 Task: Create a scrum project CenterTech. Add to scrum project CenterTech a team member softage.4@softage.net and assign as Project Lead. Add to scrum project CenterTech a team member softage.1@softage.net
Action: Mouse moved to (248, 70)
Screenshot: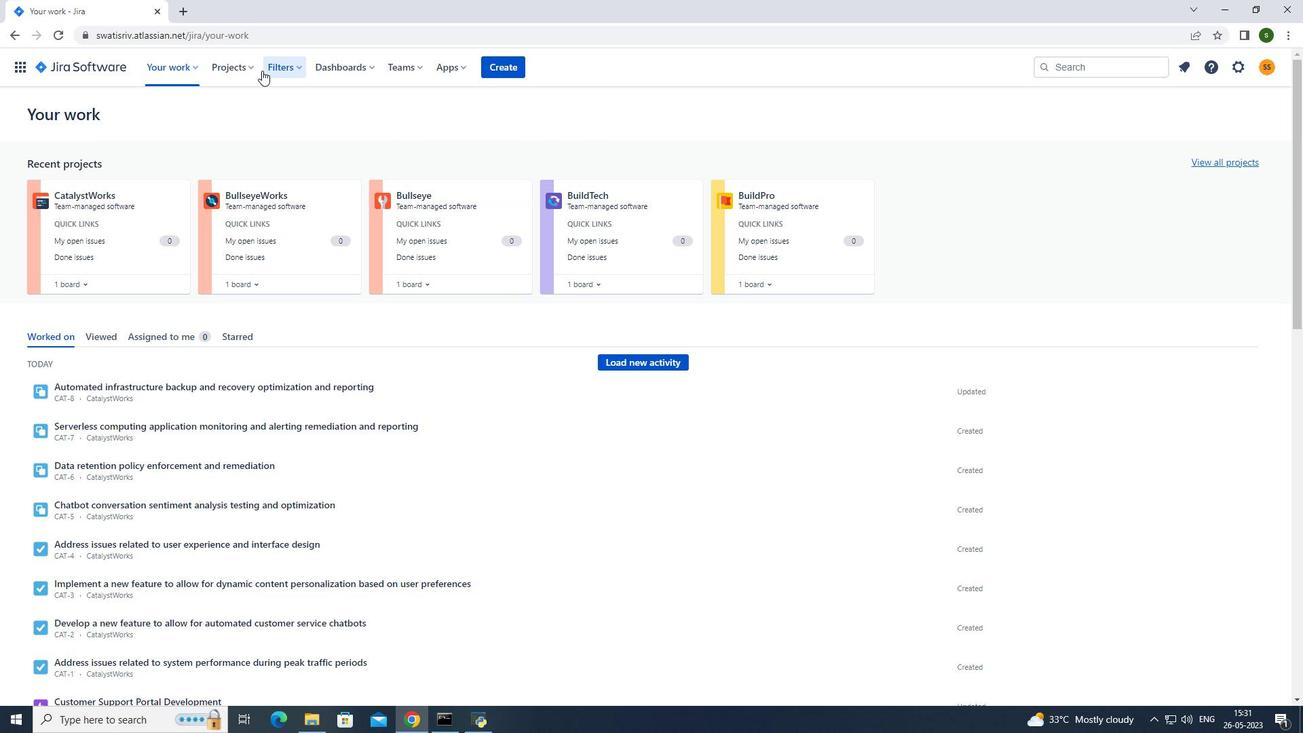 
Action: Mouse pressed left at (248, 70)
Screenshot: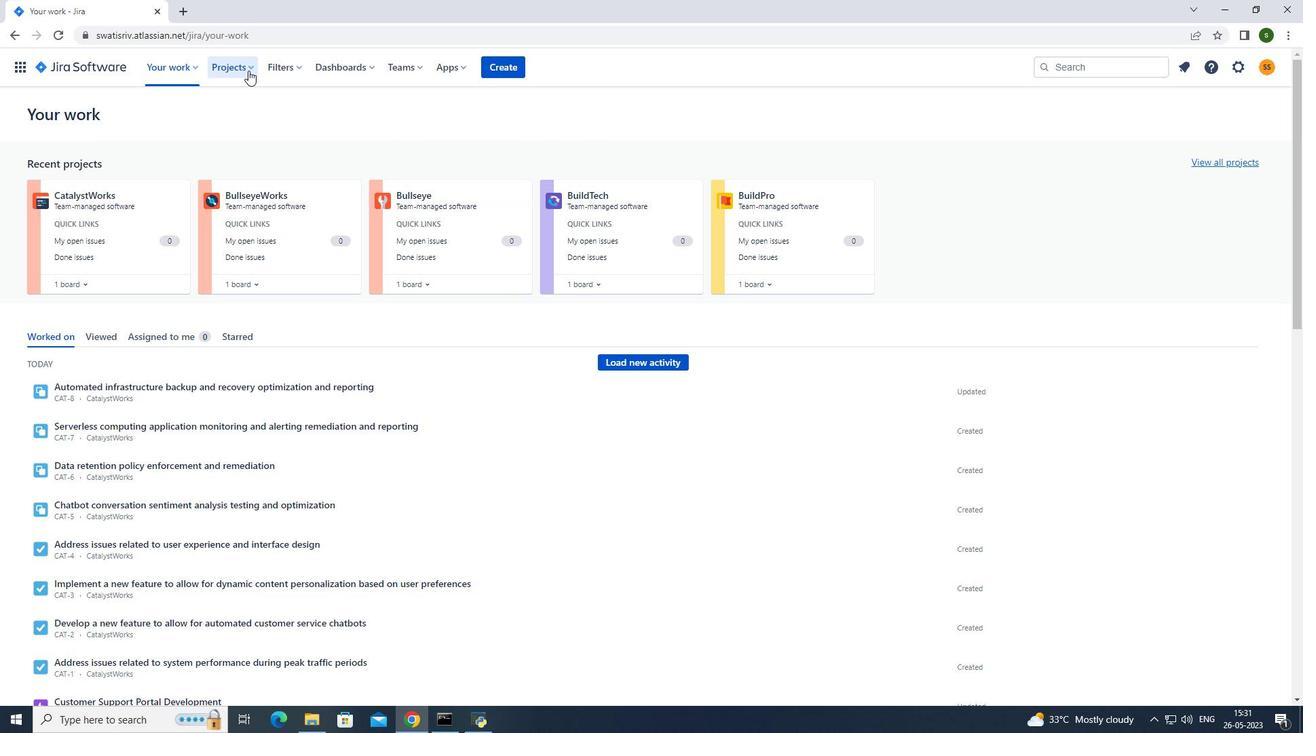 
Action: Mouse moved to (304, 332)
Screenshot: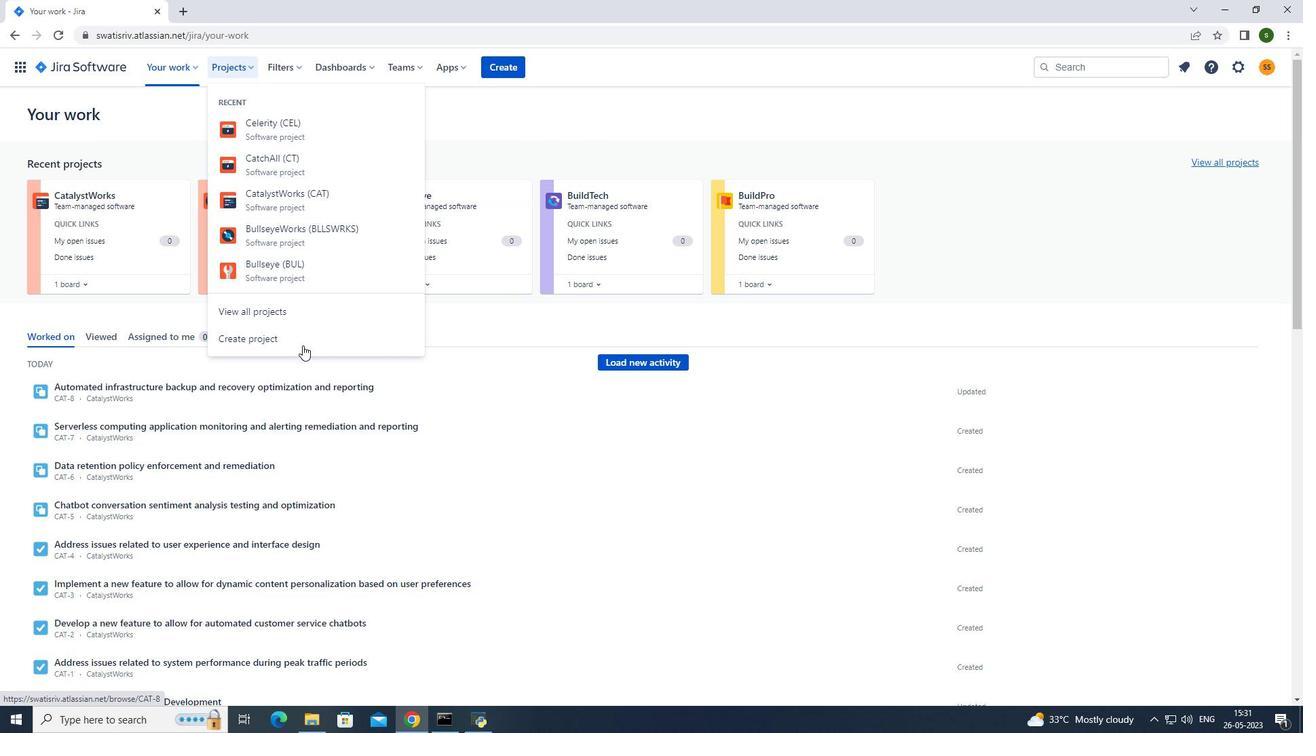 
Action: Mouse pressed left at (304, 332)
Screenshot: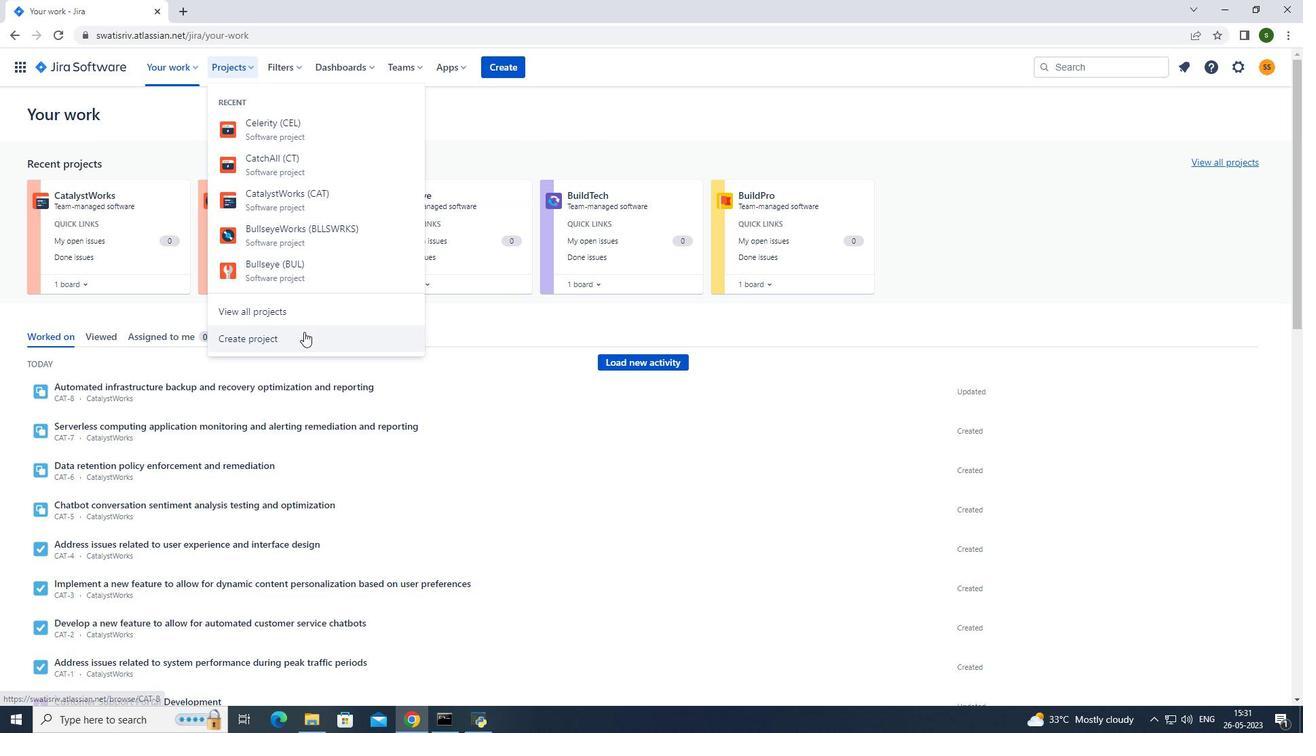 
Action: Mouse moved to (702, 336)
Screenshot: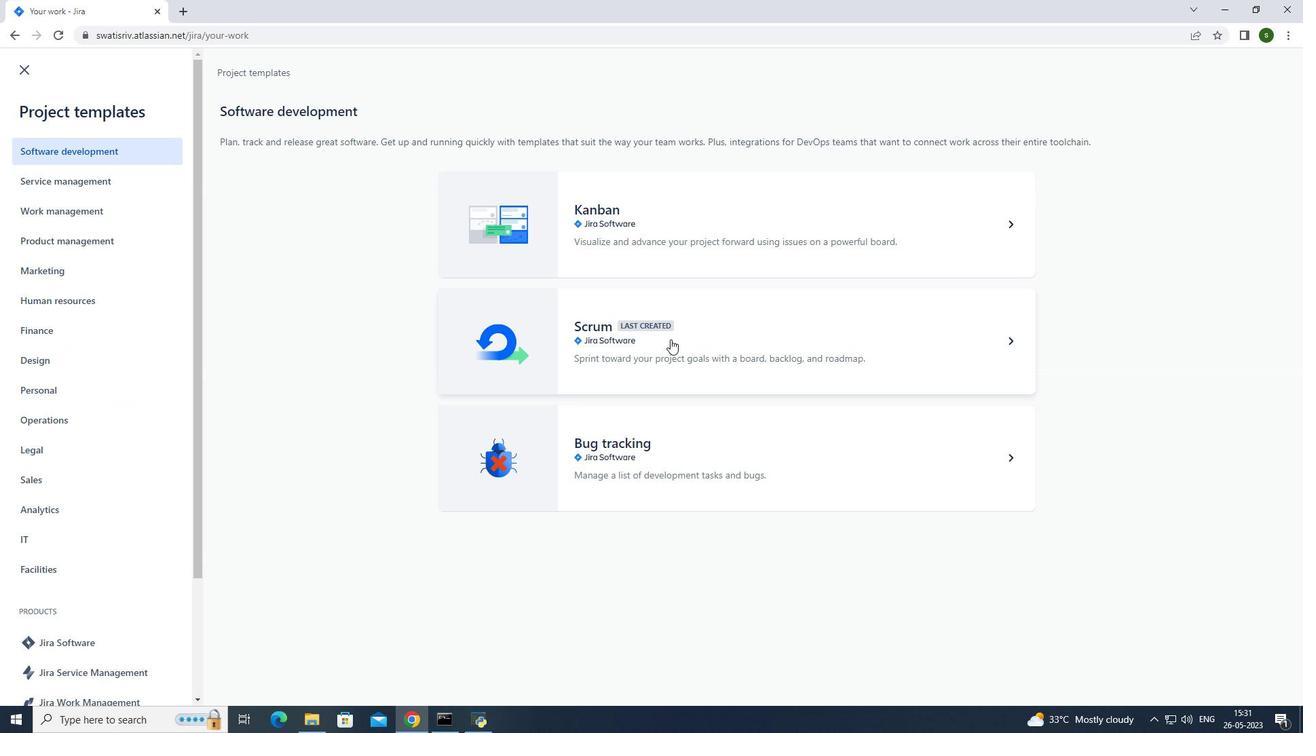 
Action: Mouse pressed left at (702, 336)
Screenshot: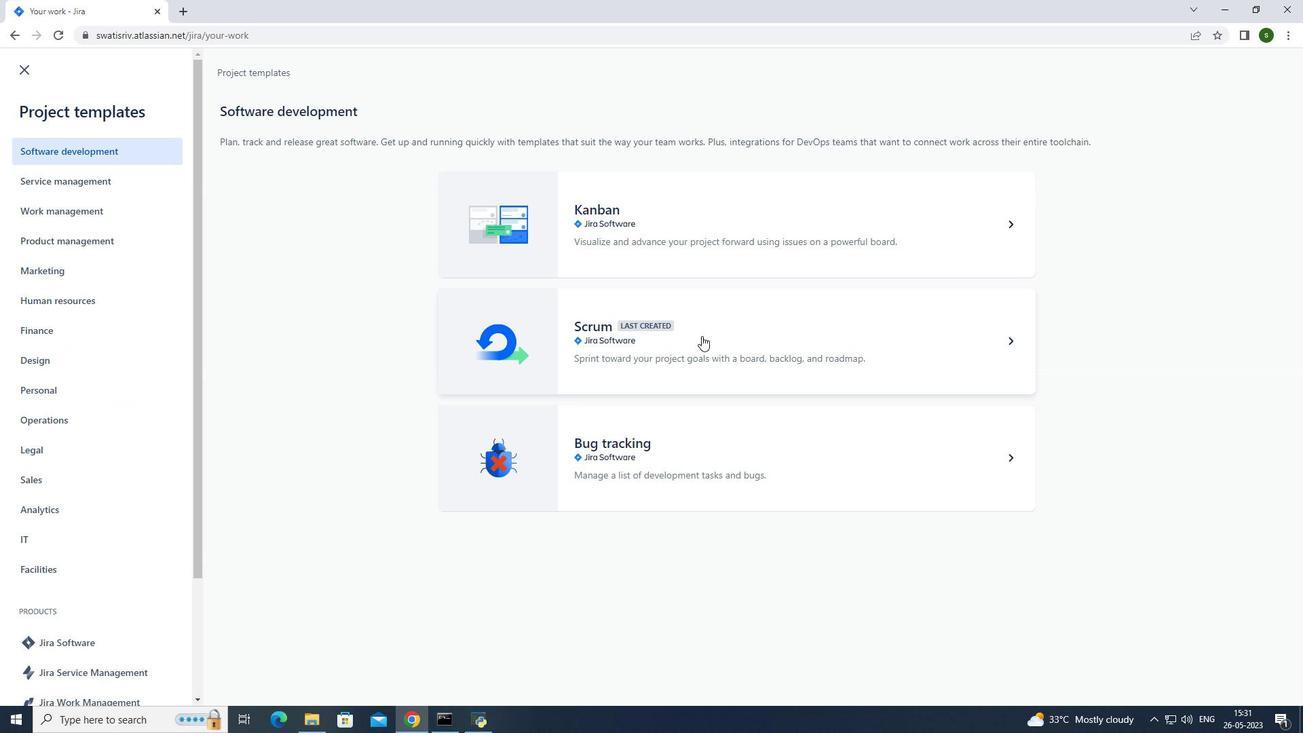 
Action: Mouse moved to (998, 673)
Screenshot: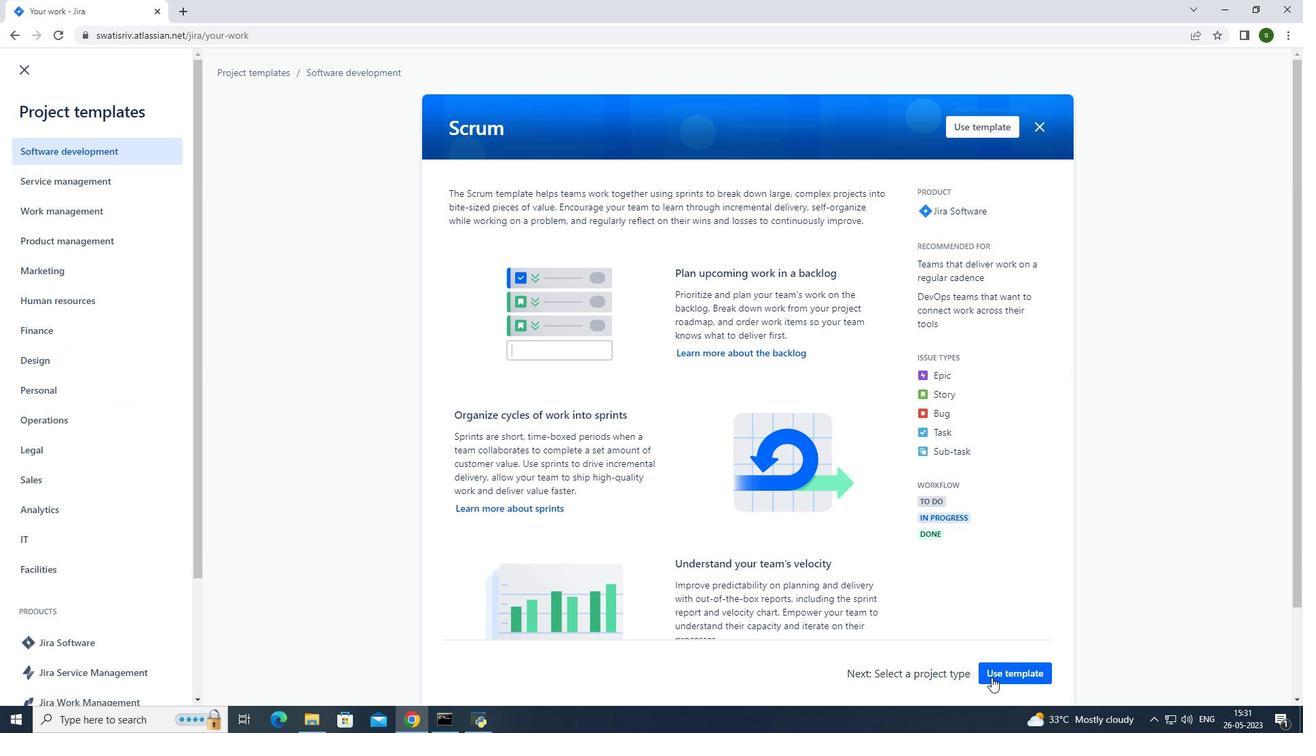 
Action: Mouse pressed left at (998, 673)
Screenshot: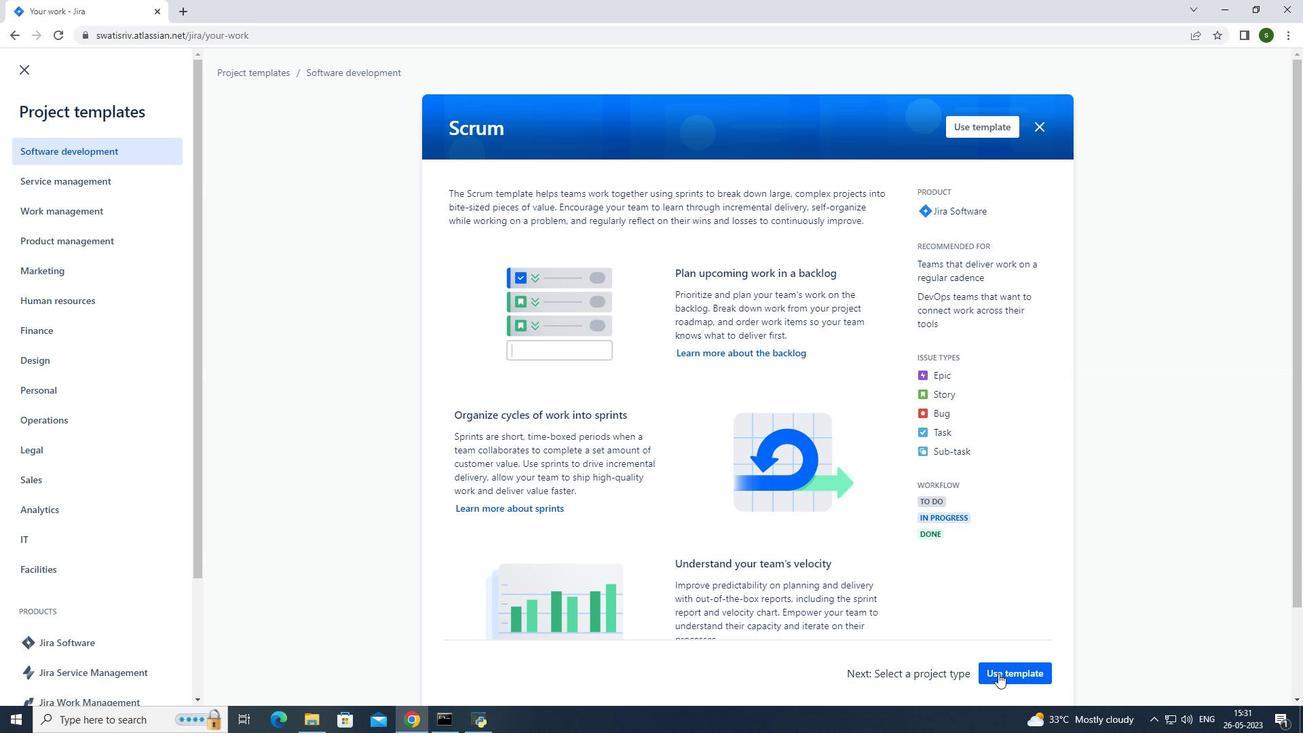 
Action: Mouse moved to (519, 666)
Screenshot: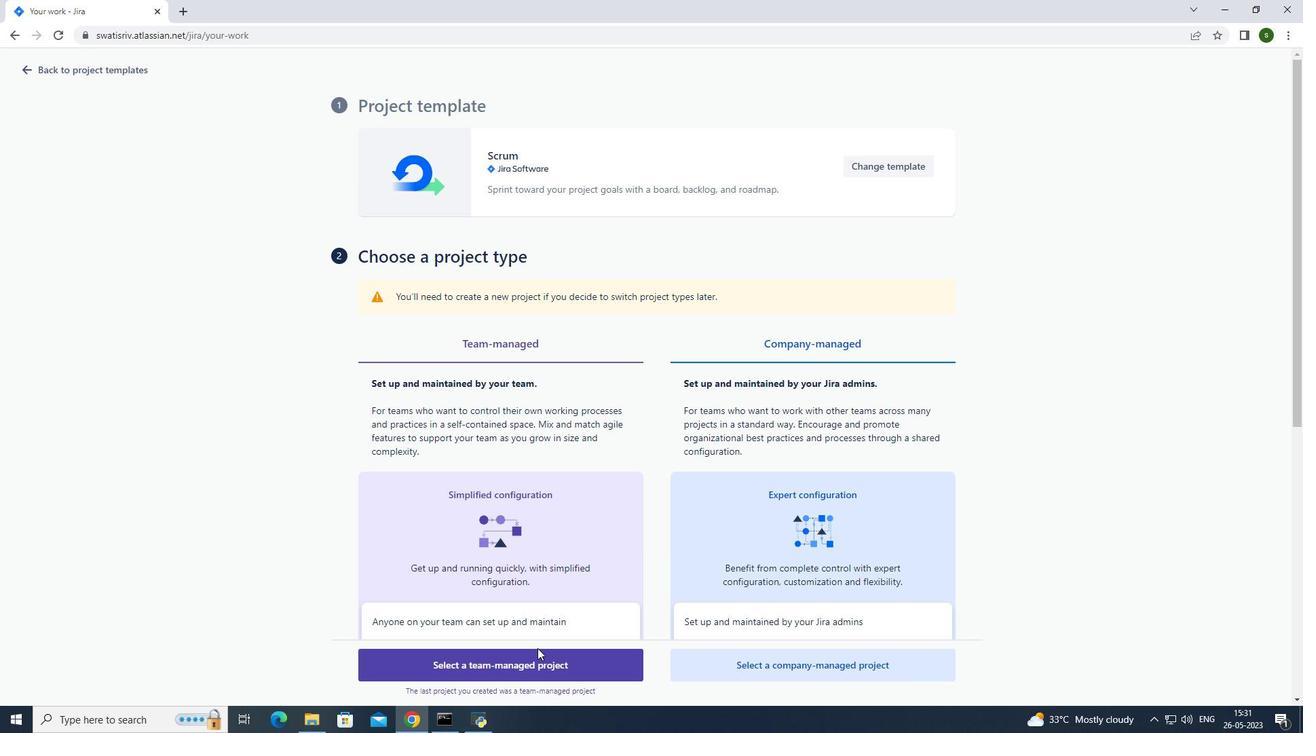 
Action: Mouse pressed left at (519, 666)
Screenshot: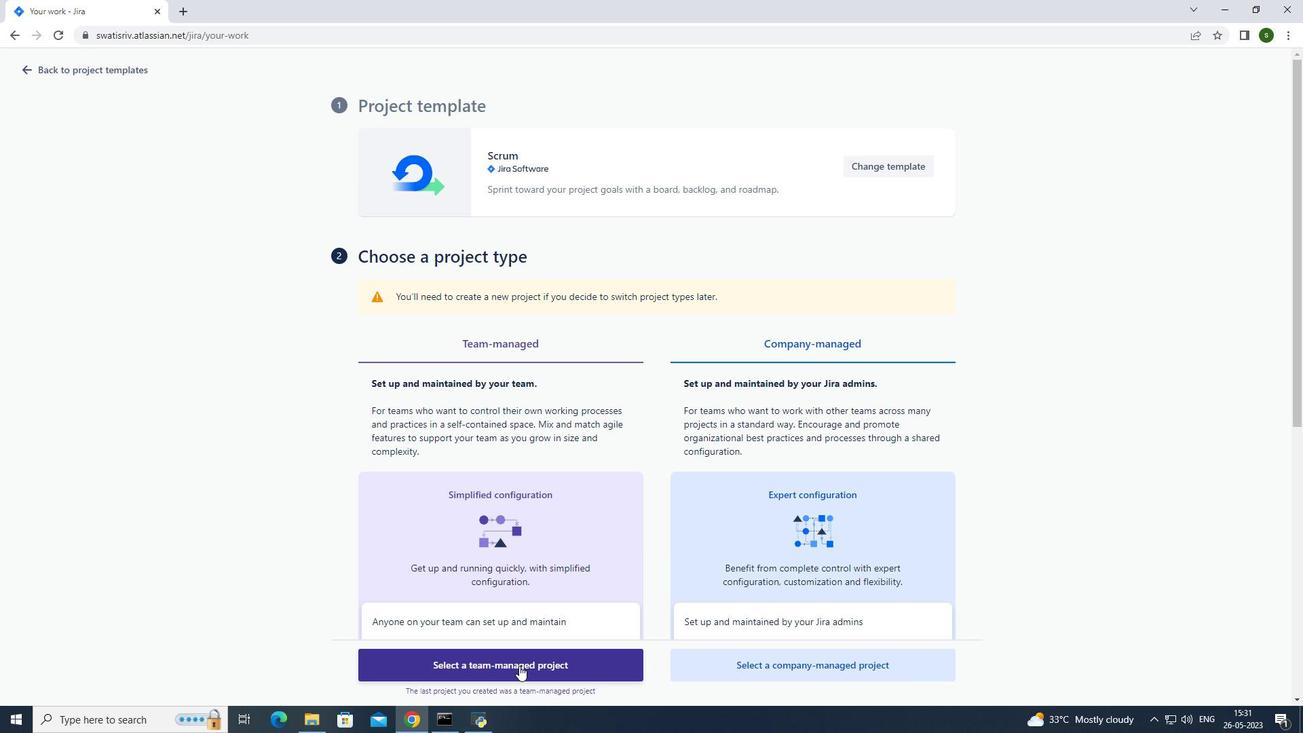 
Action: Mouse moved to (920, 541)
Screenshot: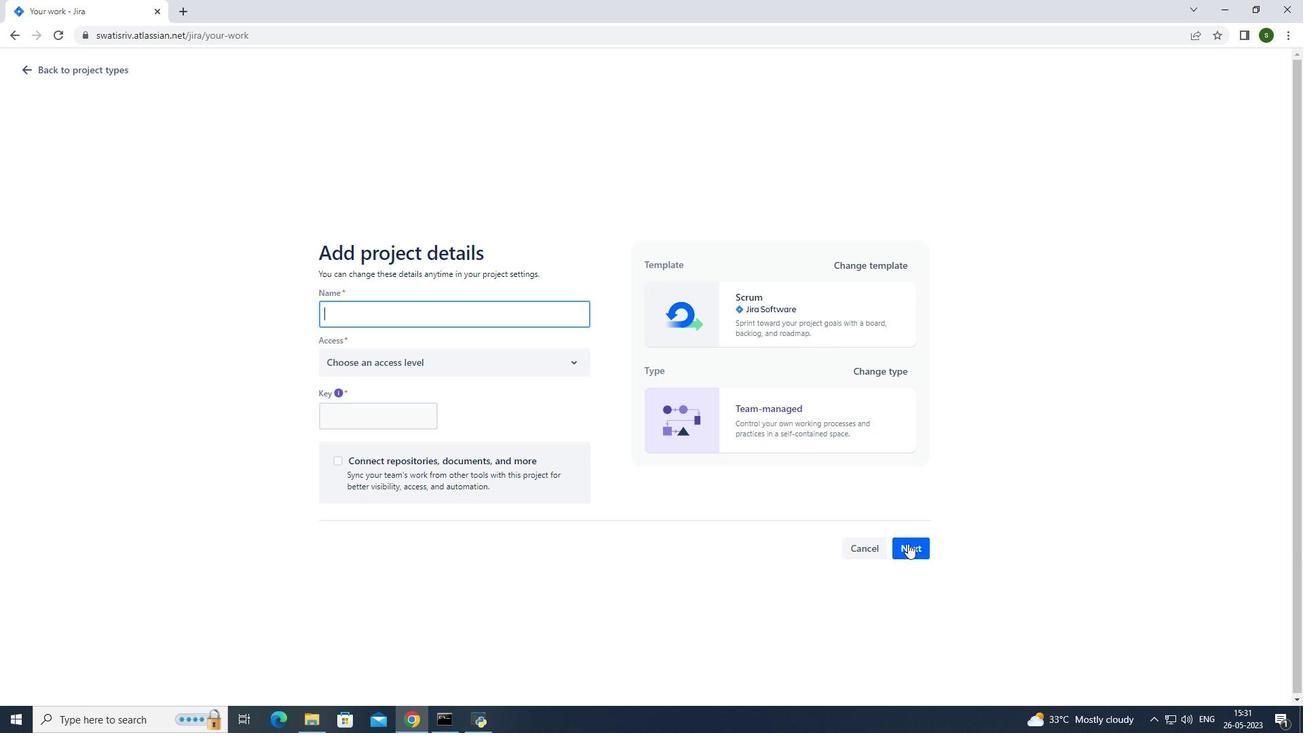 
Action: Mouse pressed left at (920, 541)
Screenshot: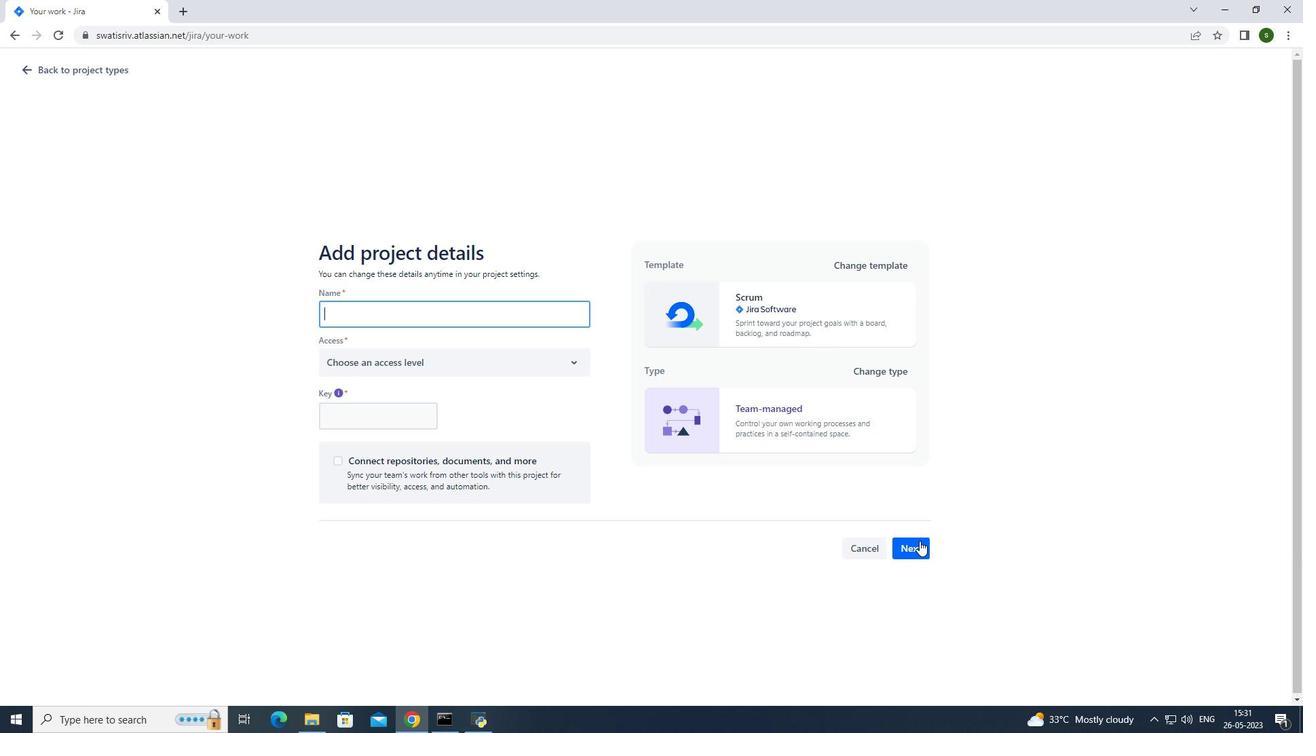 
Action: Mouse moved to (408, 289)
Screenshot: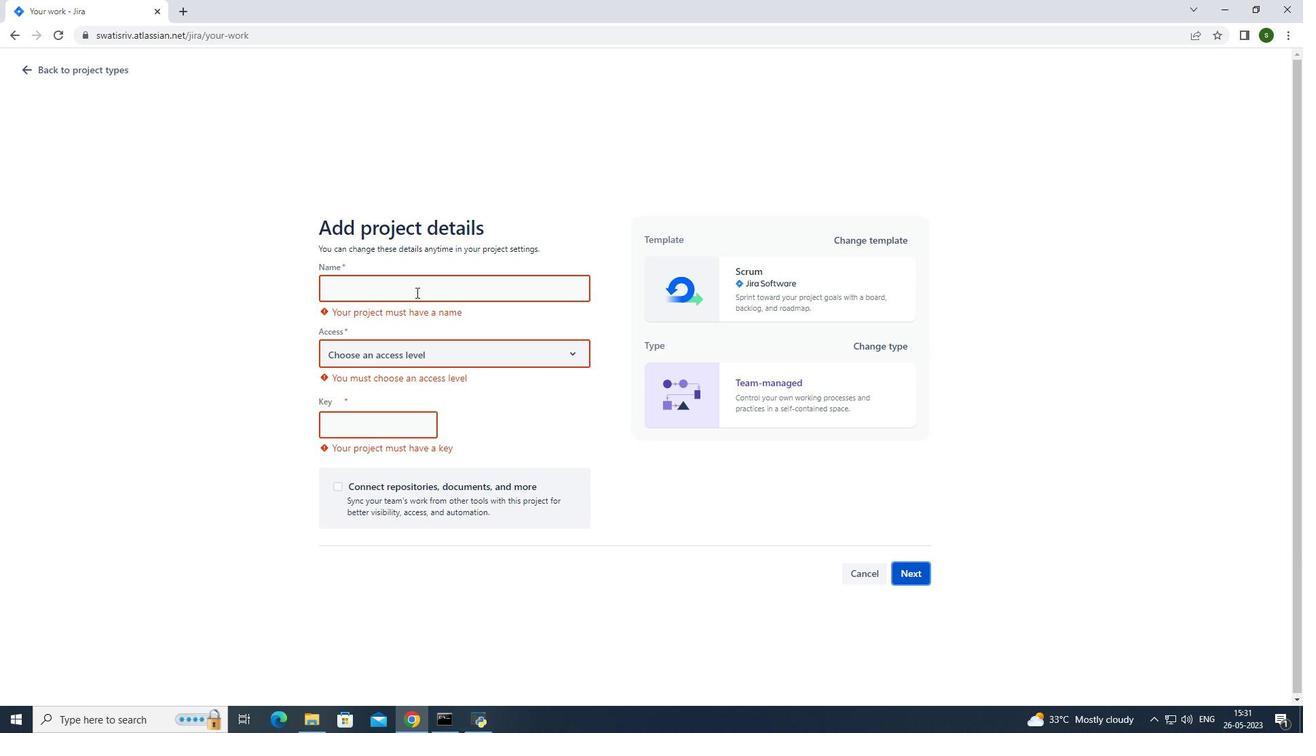 
Action: Mouse pressed left at (408, 289)
Screenshot: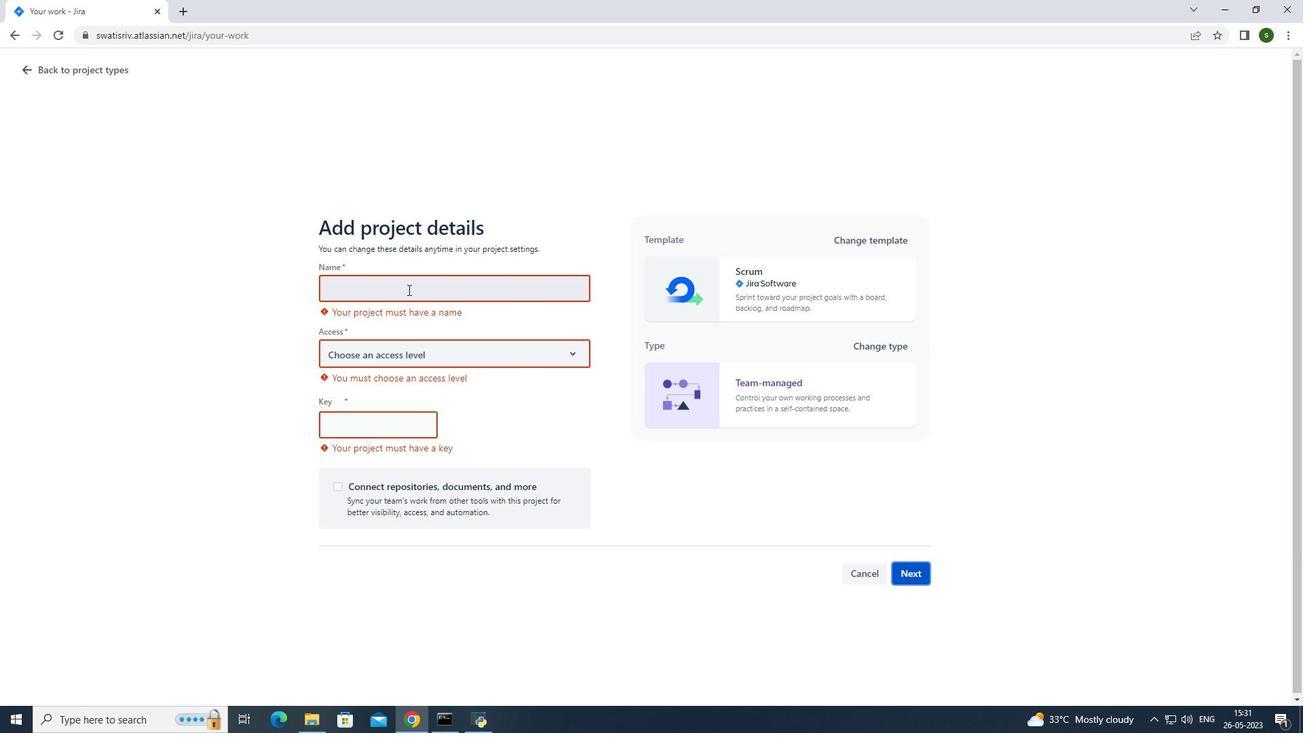 
Action: Key pressed <Key.caps_lock>C<Key.caps_lock>enter<Key.caps_lock>T<Key.caps_lock>ech
Screenshot: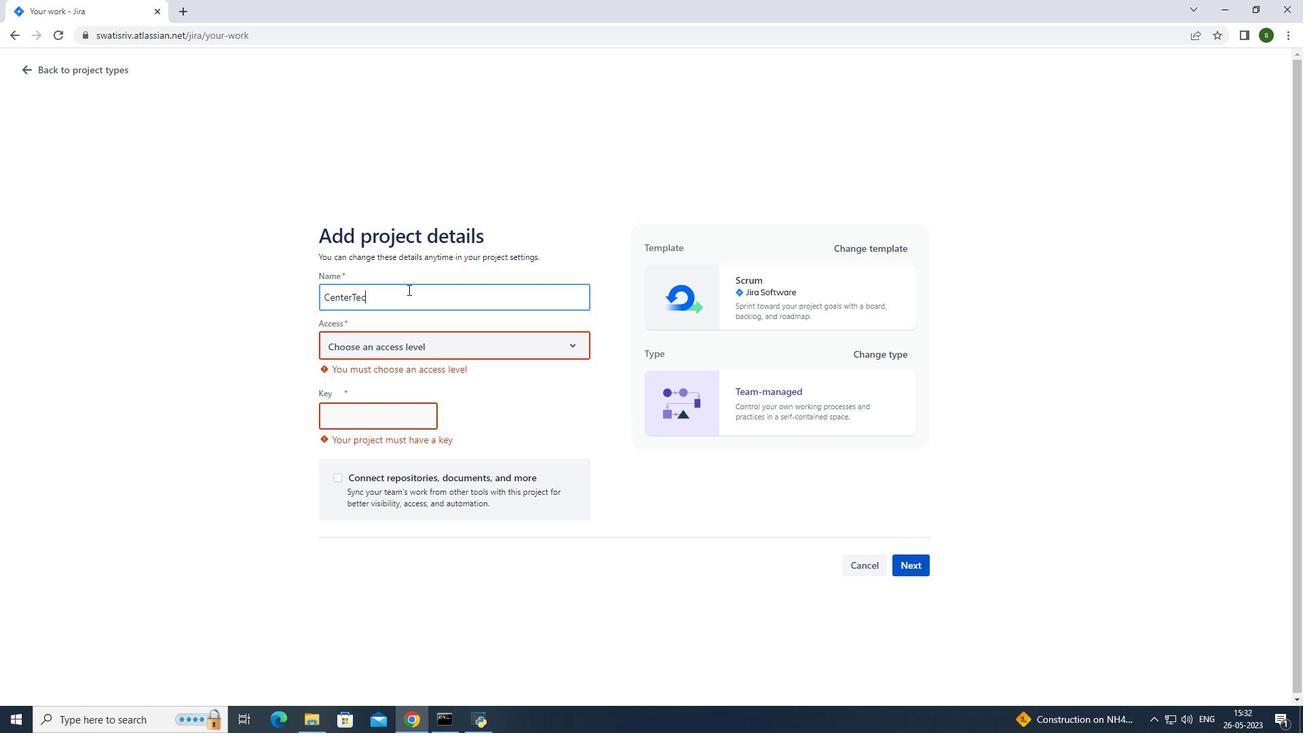 
Action: Mouse moved to (419, 349)
Screenshot: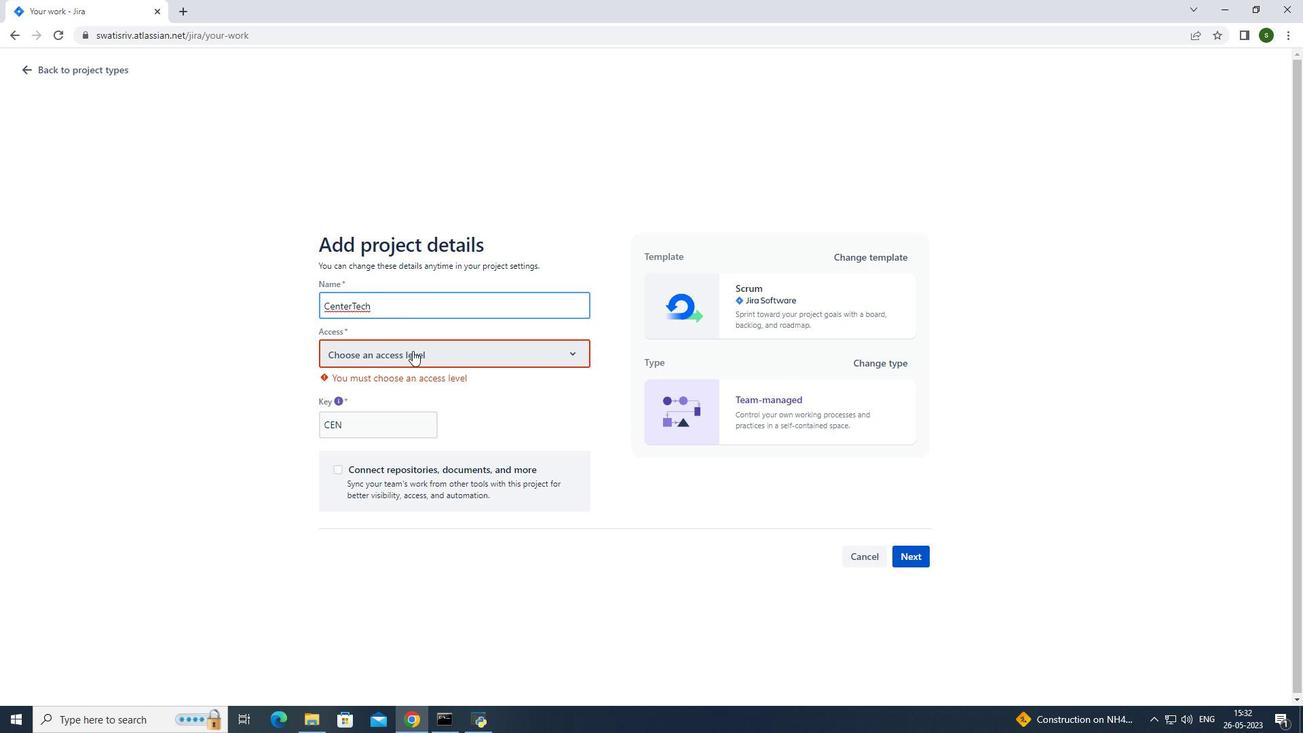 
Action: Mouse pressed left at (419, 349)
Screenshot: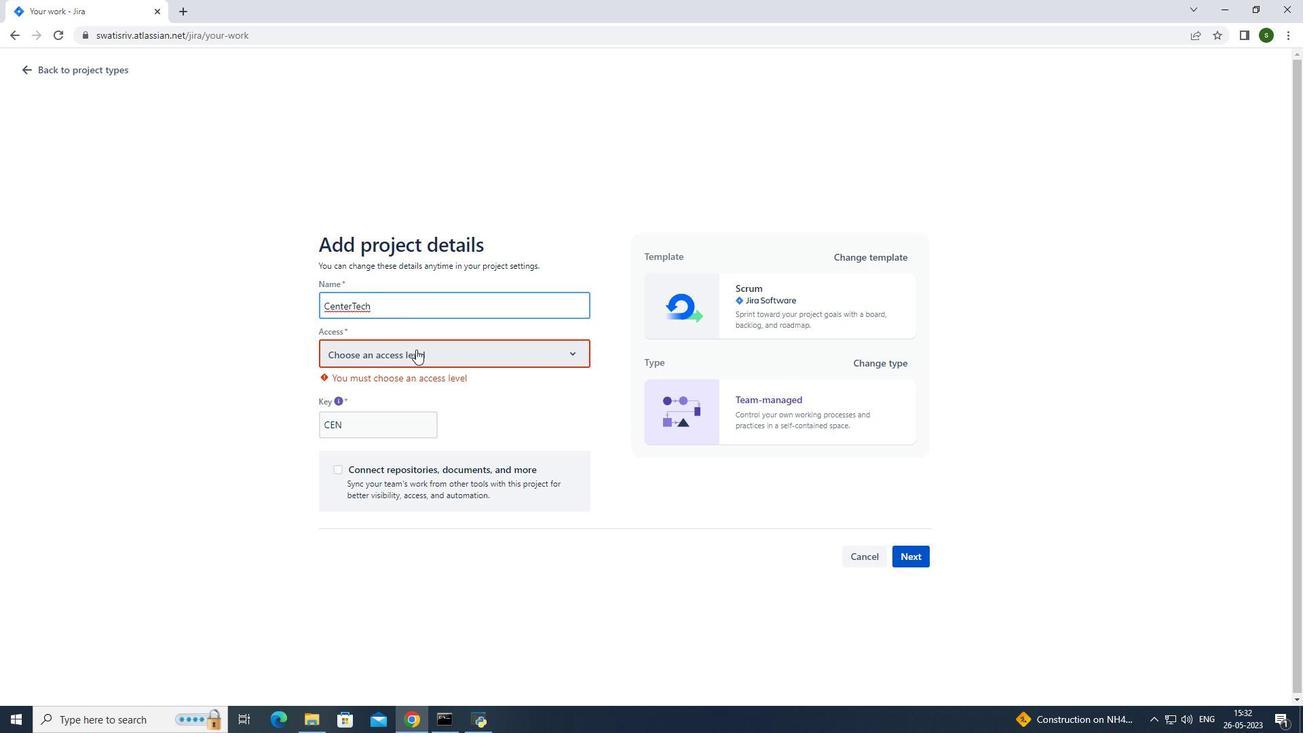 
Action: Mouse moved to (418, 387)
Screenshot: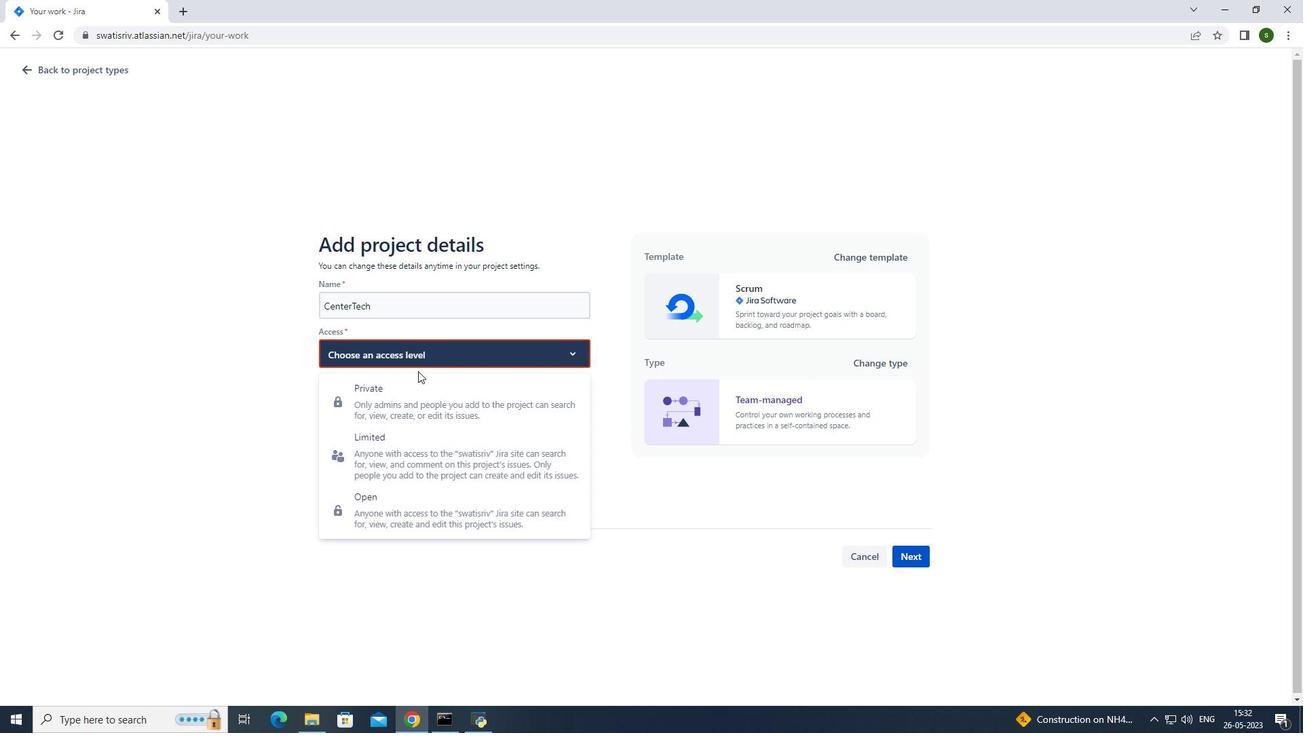
Action: Mouse pressed left at (418, 387)
Screenshot: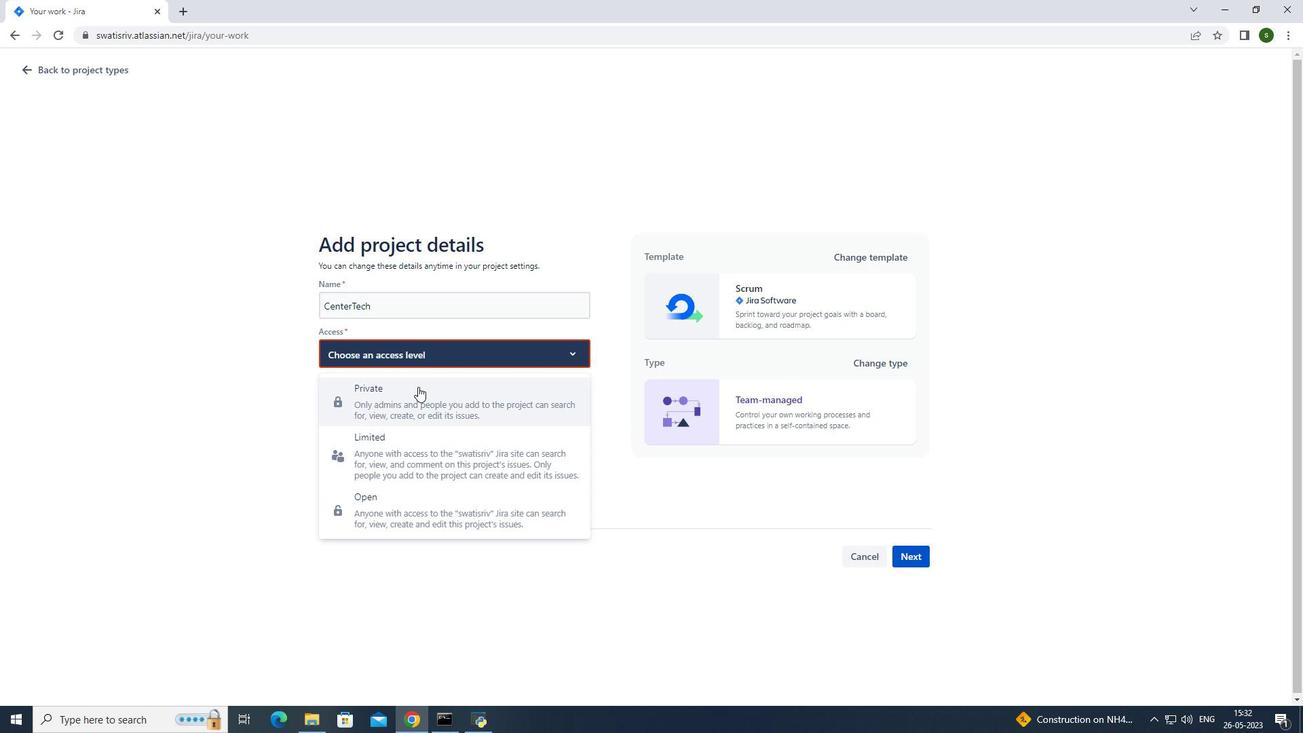 
Action: Mouse moved to (913, 554)
Screenshot: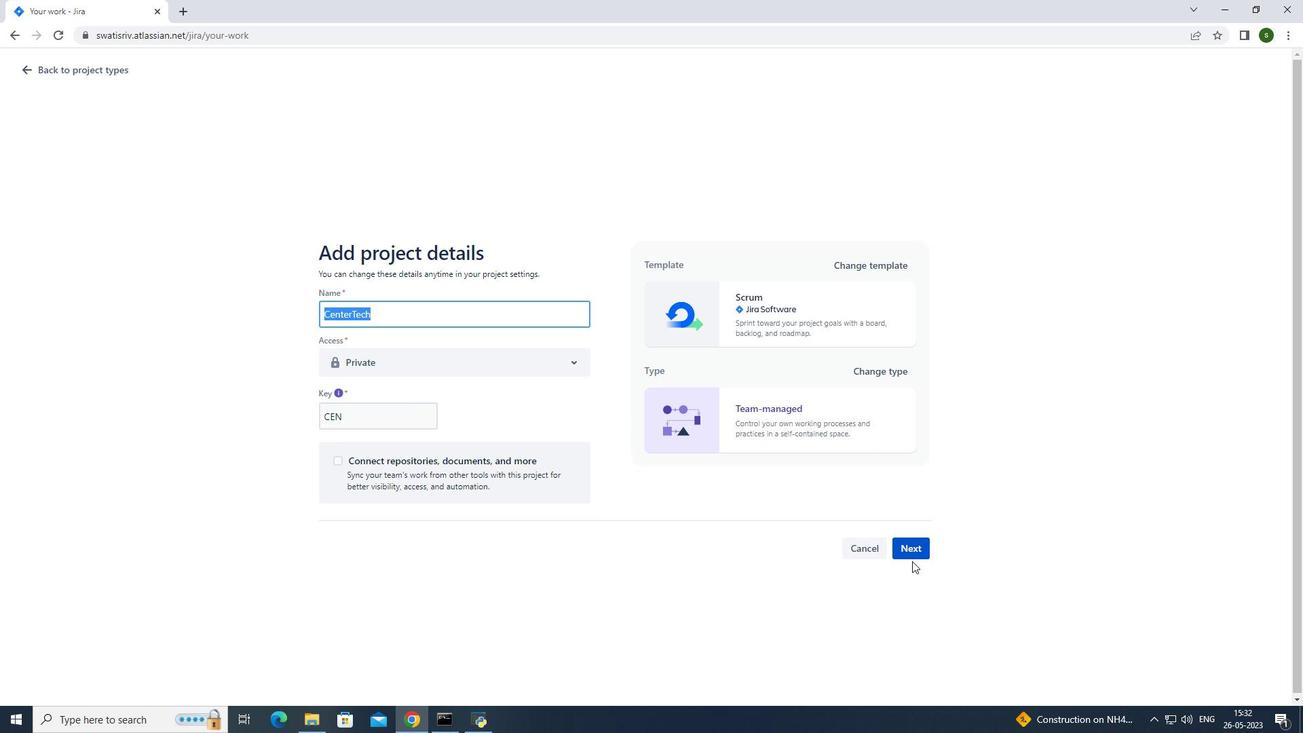 
Action: Mouse pressed left at (913, 554)
Screenshot: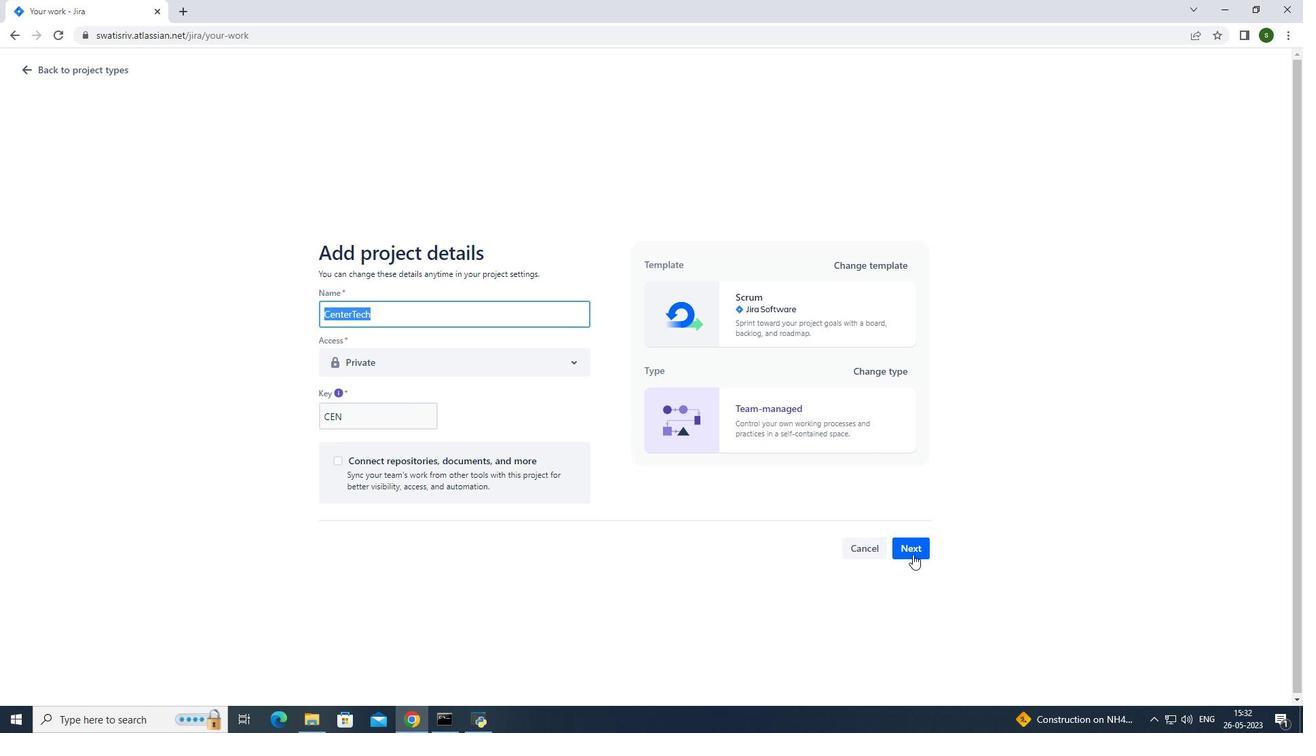 
Action: Mouse moved to (814, 458)
Screenshot: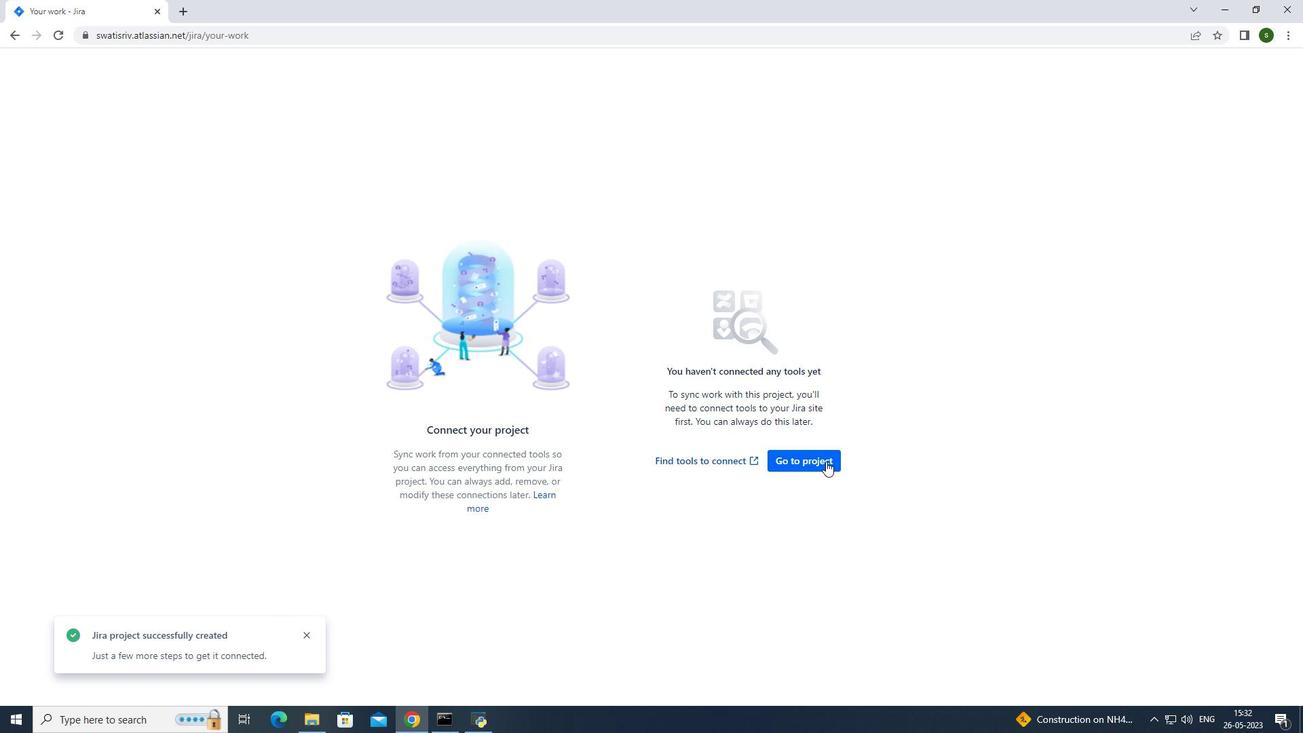 
Action: Mouse pressed left at (814, 458)
Screenshot: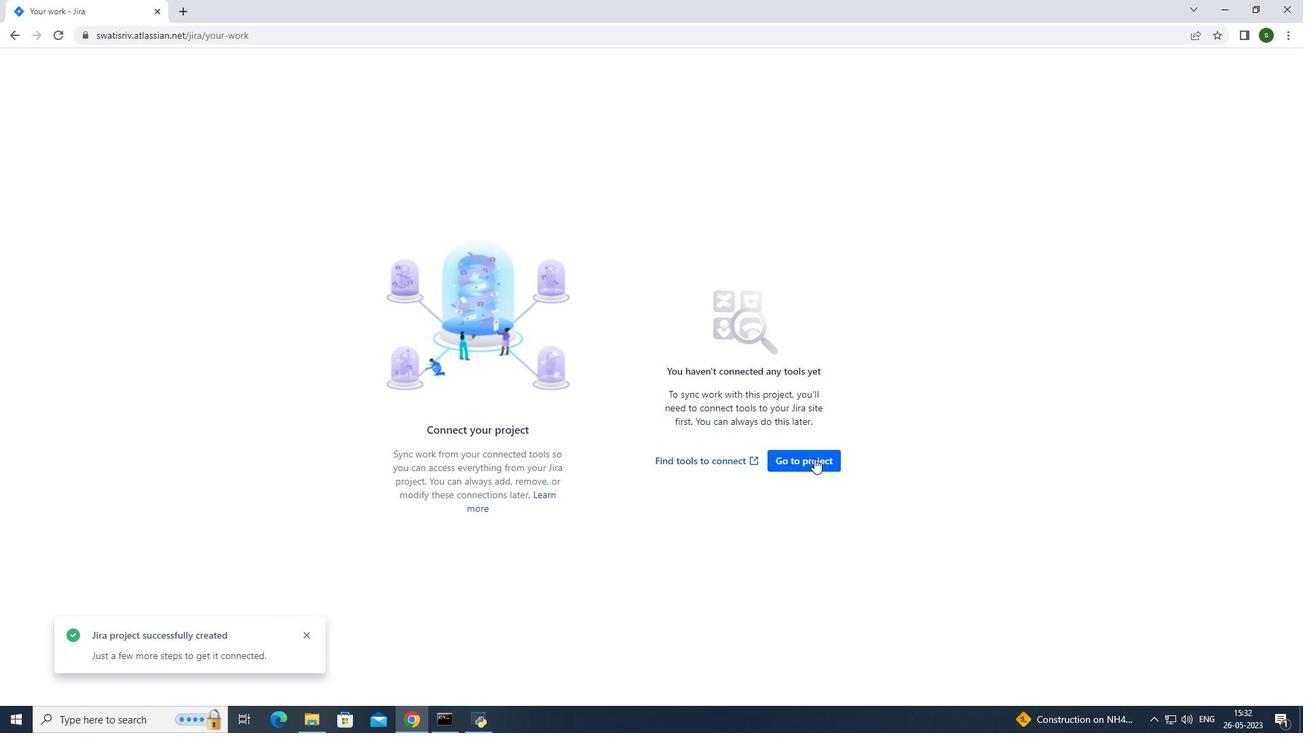 
Action: Mouse moved to (242, 62)
Screenshot: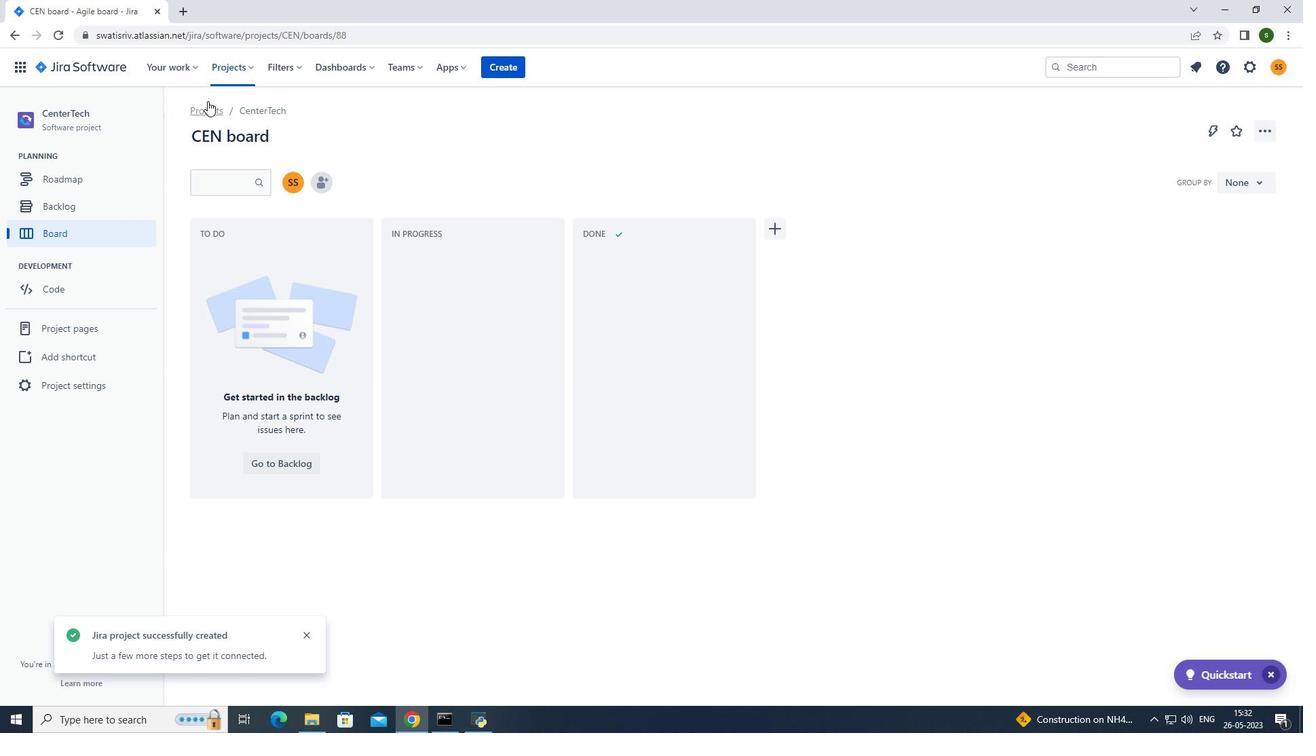 
Action: Mouse pressed left at (242, 62)
Screenshot: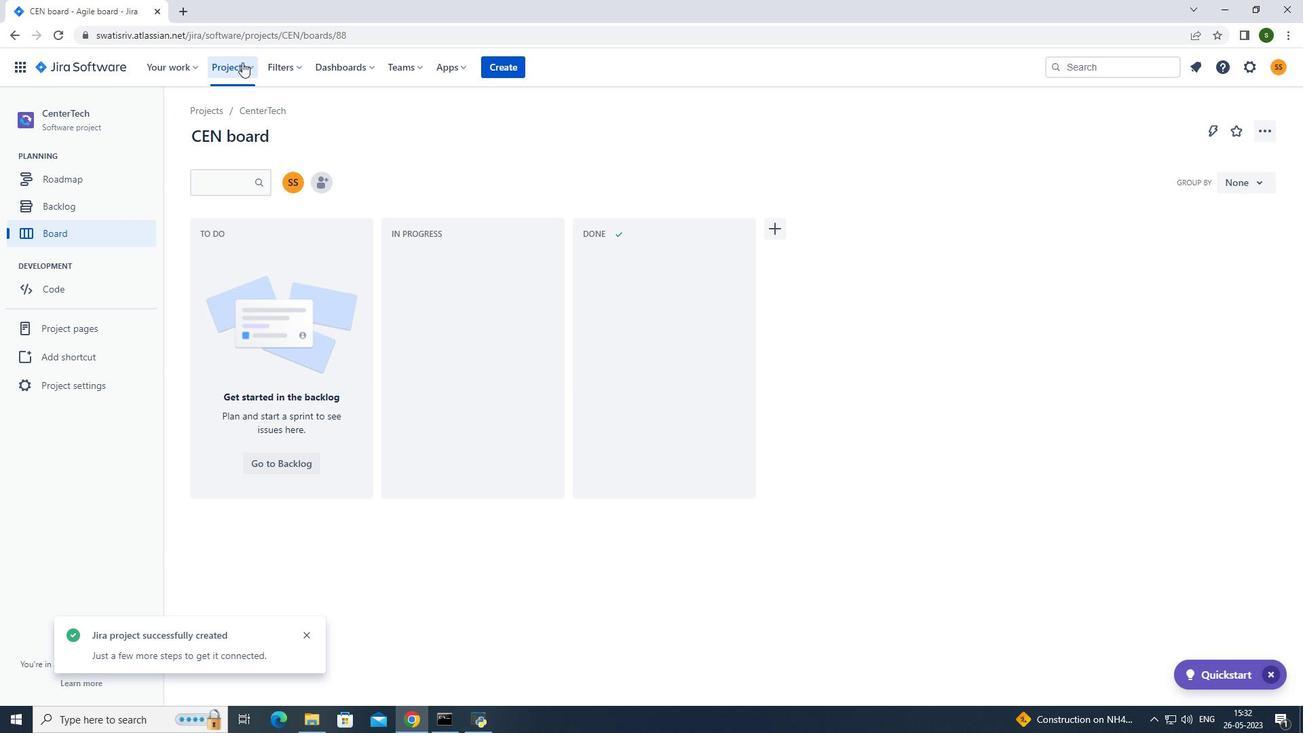 
Action: Mouse moved to (287, 121)
Screenshot: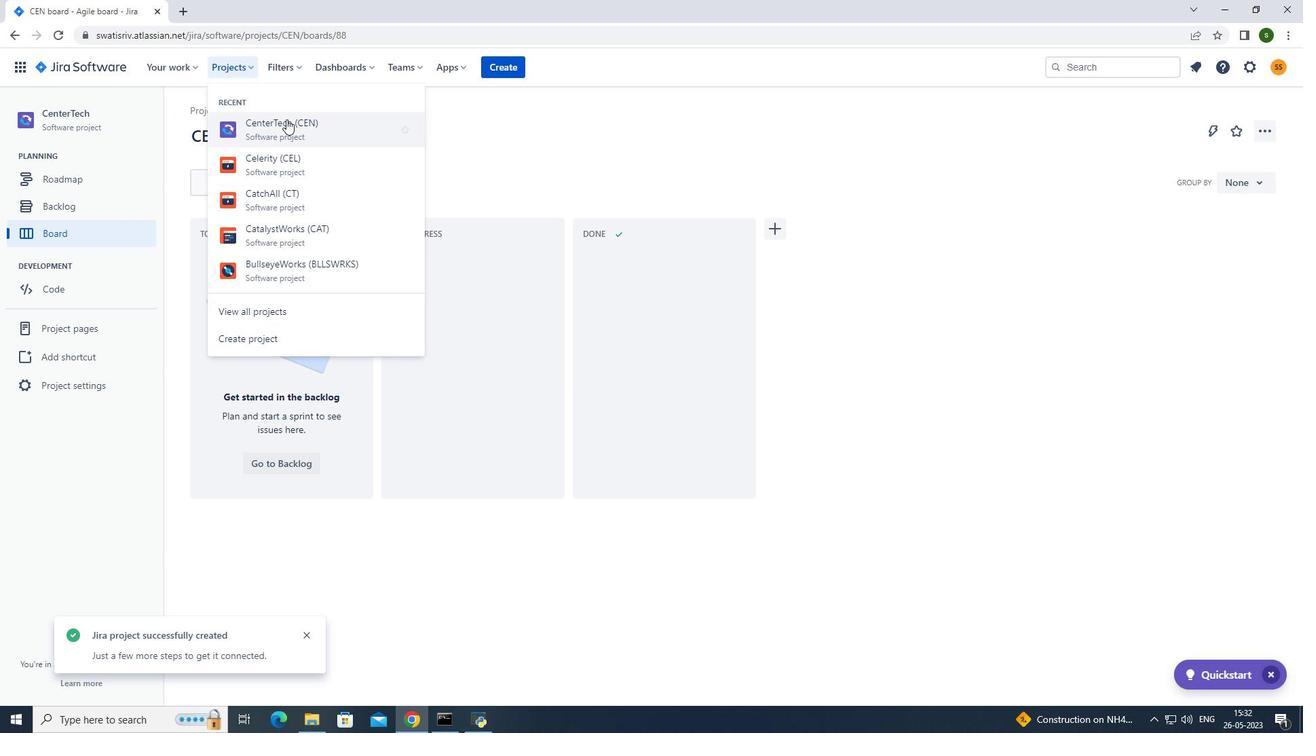 
Action: Mouse pressed left at (287, 121)
Screenshot: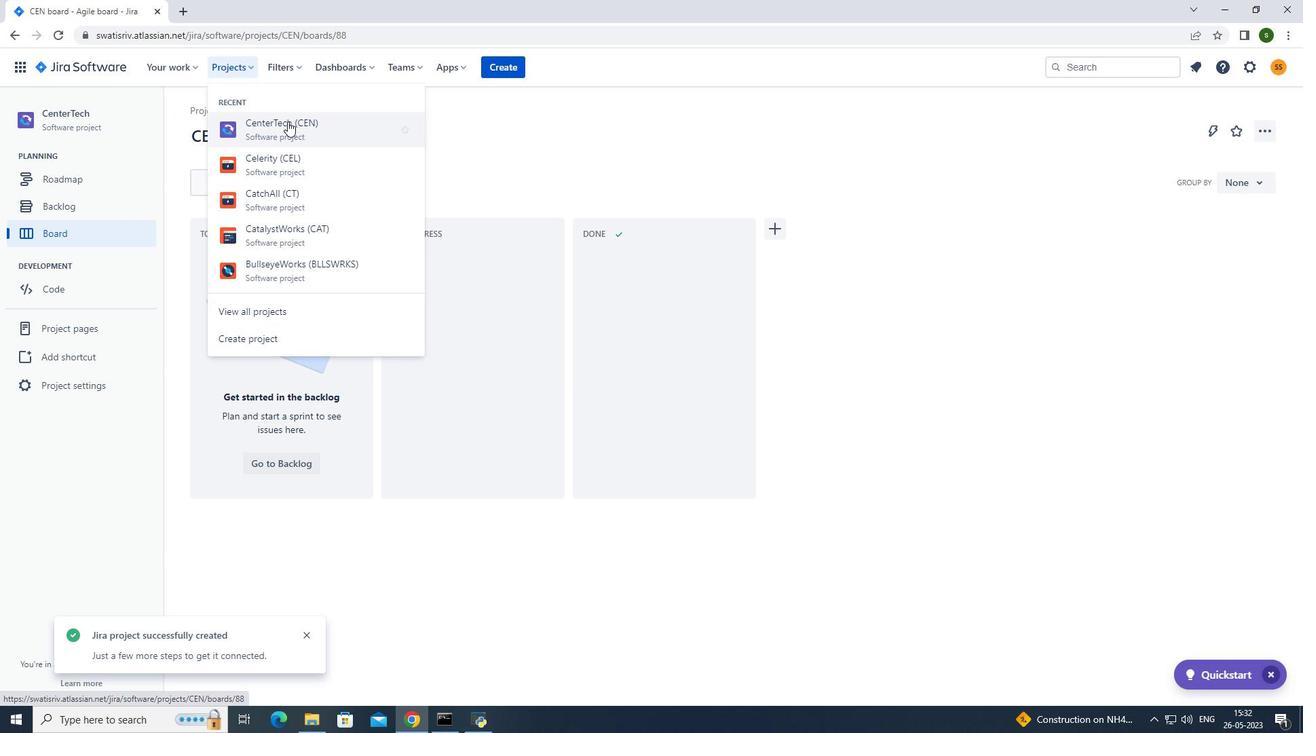 
Action: Mouse moved to (325, 179)
Screenshot: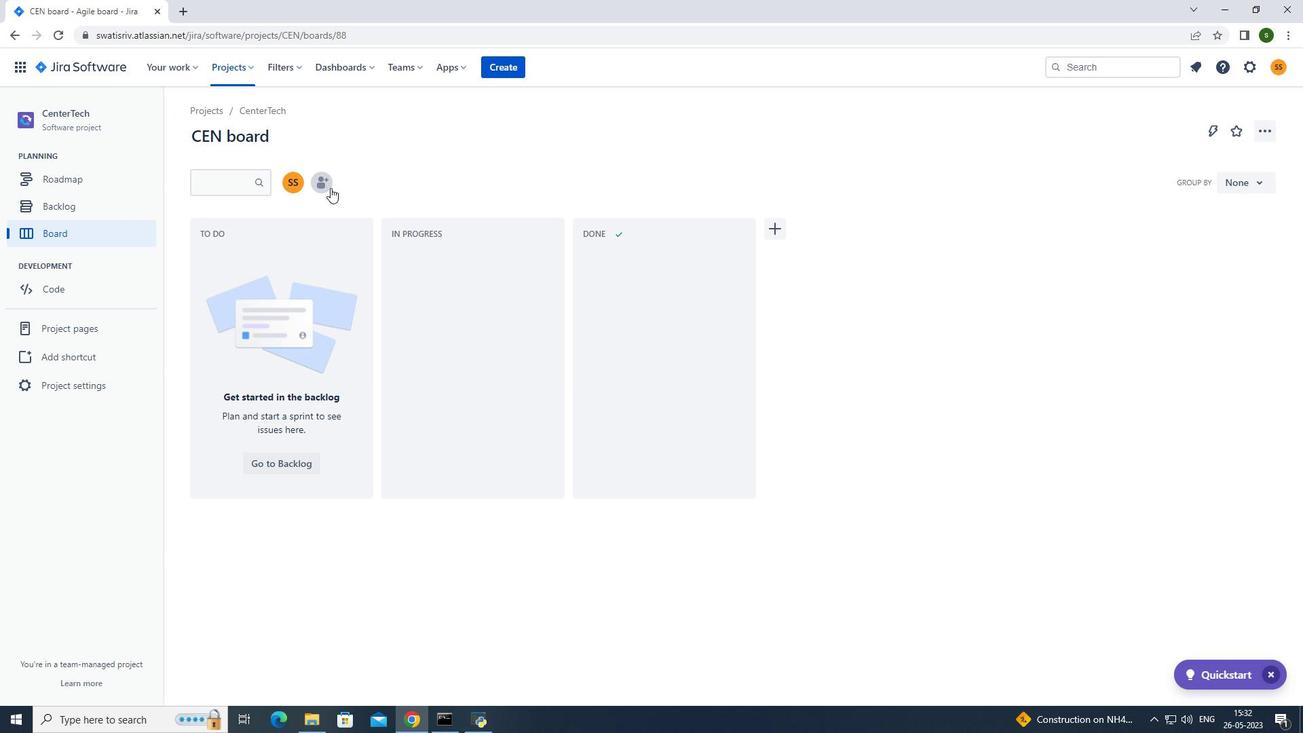 
Action: Mouse pressed left at (325, 179)
Screenshot: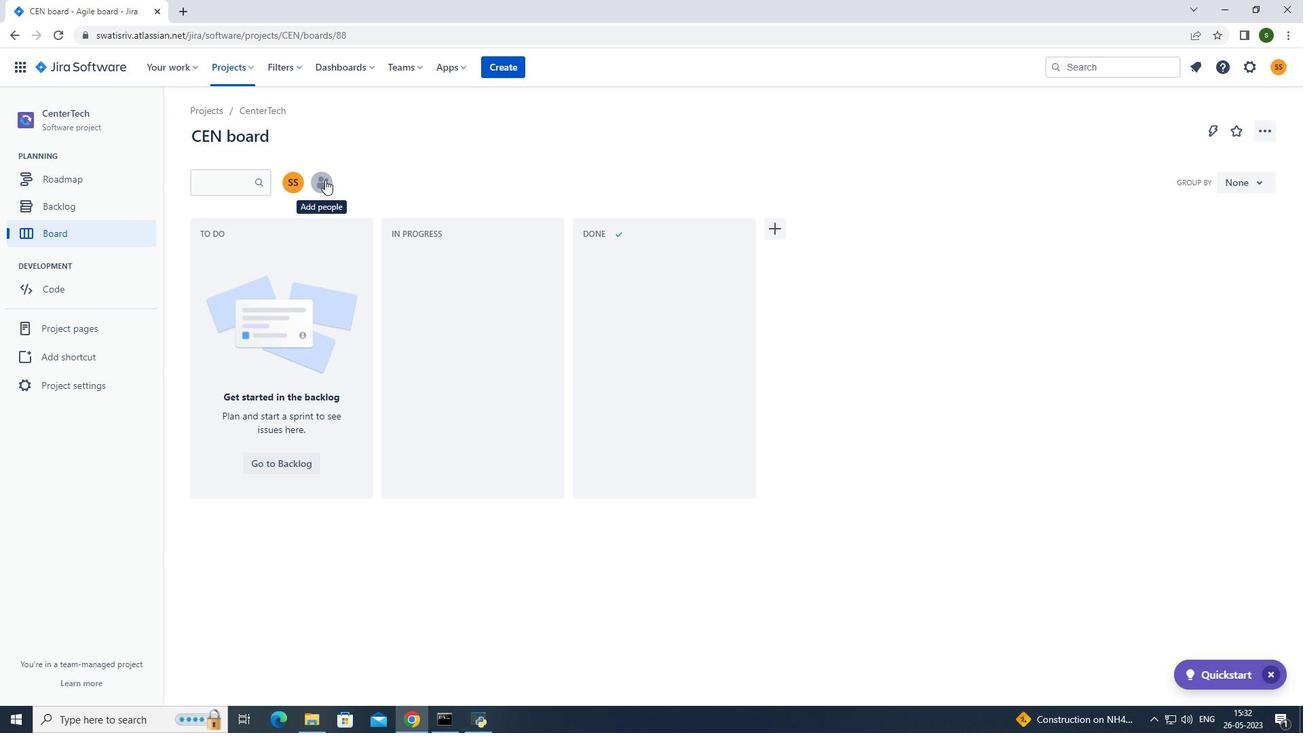 
Action: Mouse moved to (599, 148)
Screenshot: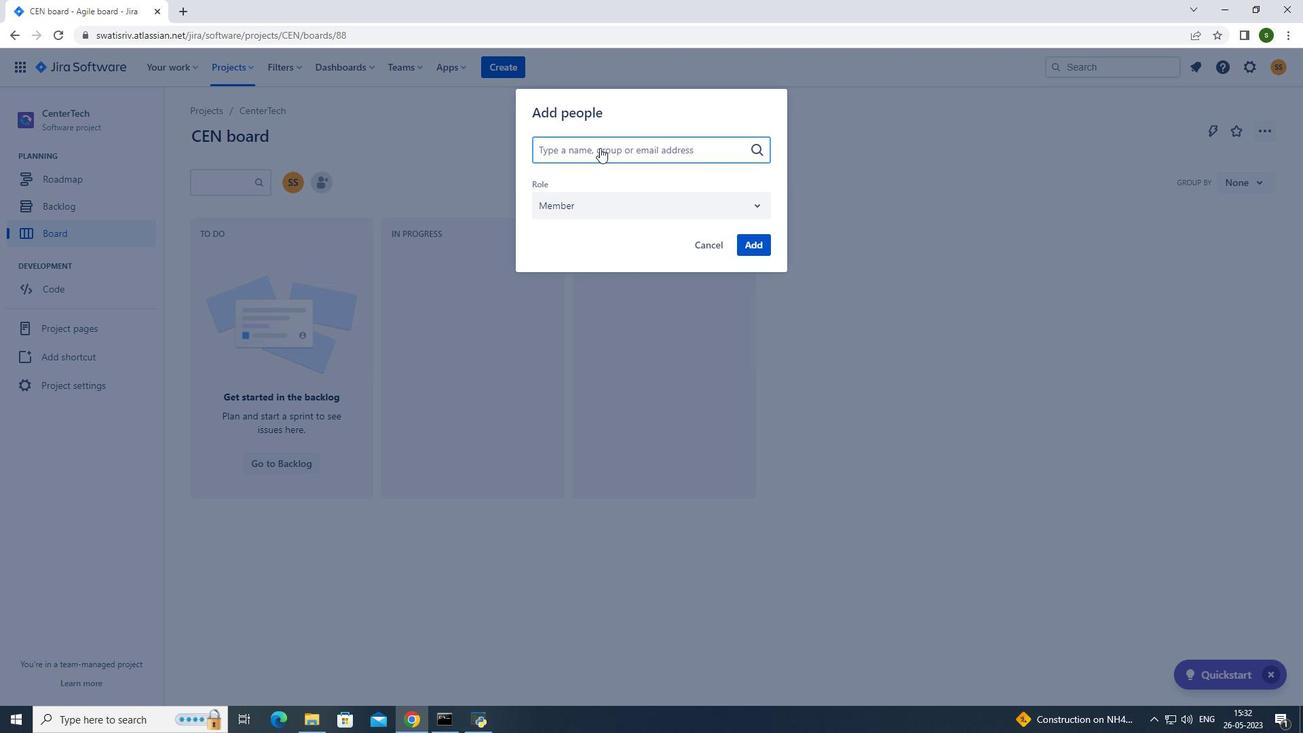 
Action: Key pressed softage.4<Key.shift>@softage.net
Screenshot: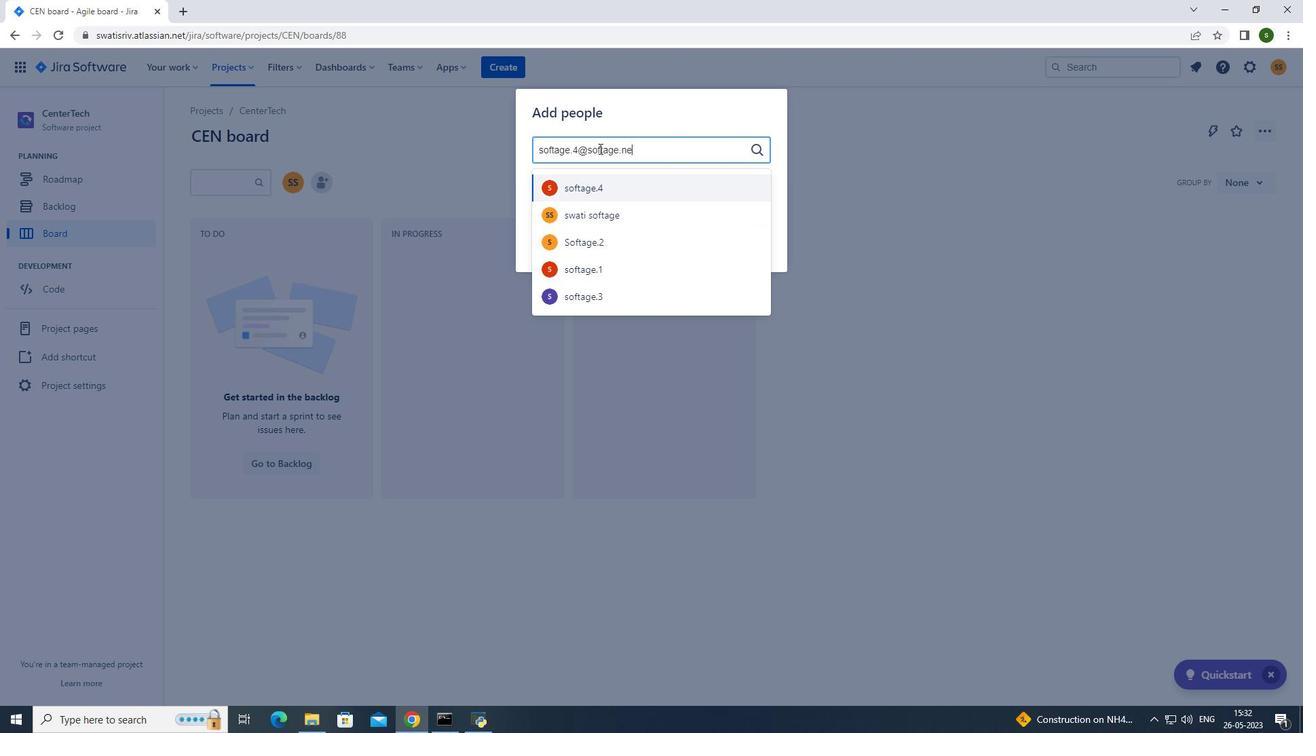 
Action: Mouse moved to (598, 184)
Screenshot: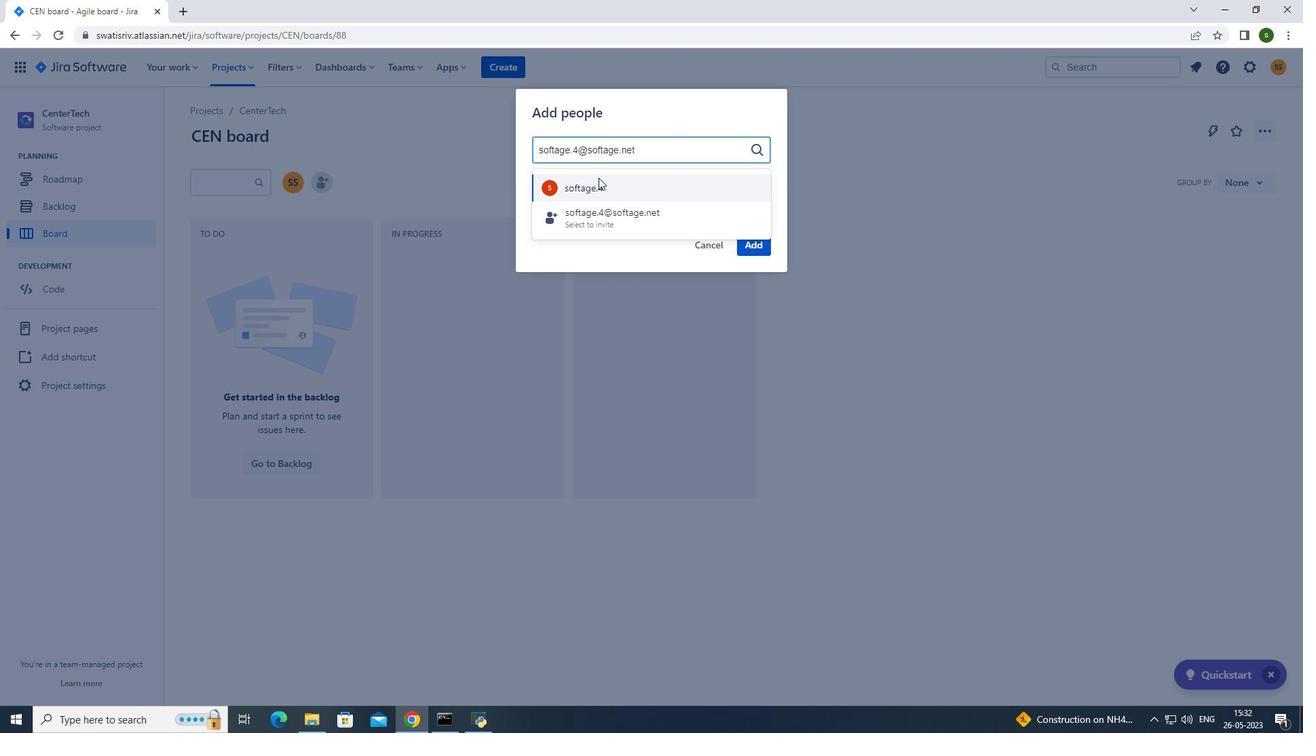 
Action: Mouse pressed left at (598, 184)
Screenshot: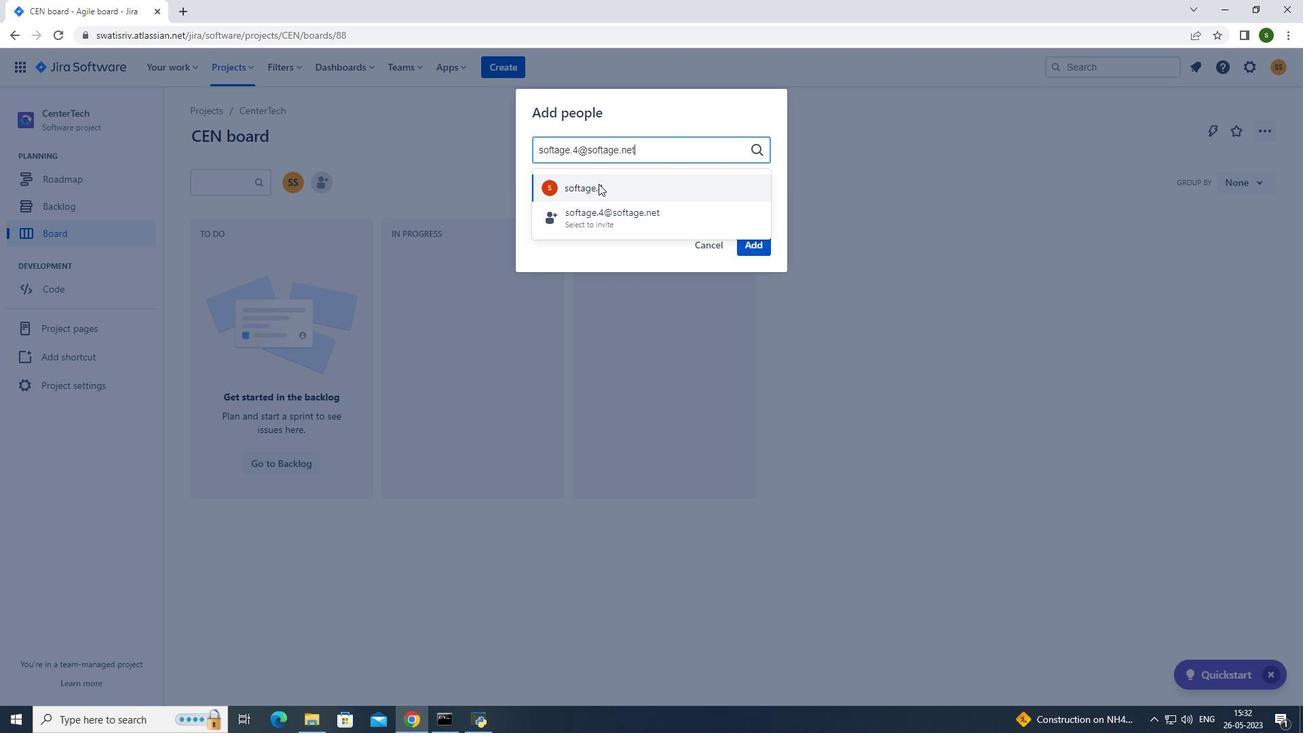 
Action: Mouse moved to (740, 237)
Screenshot: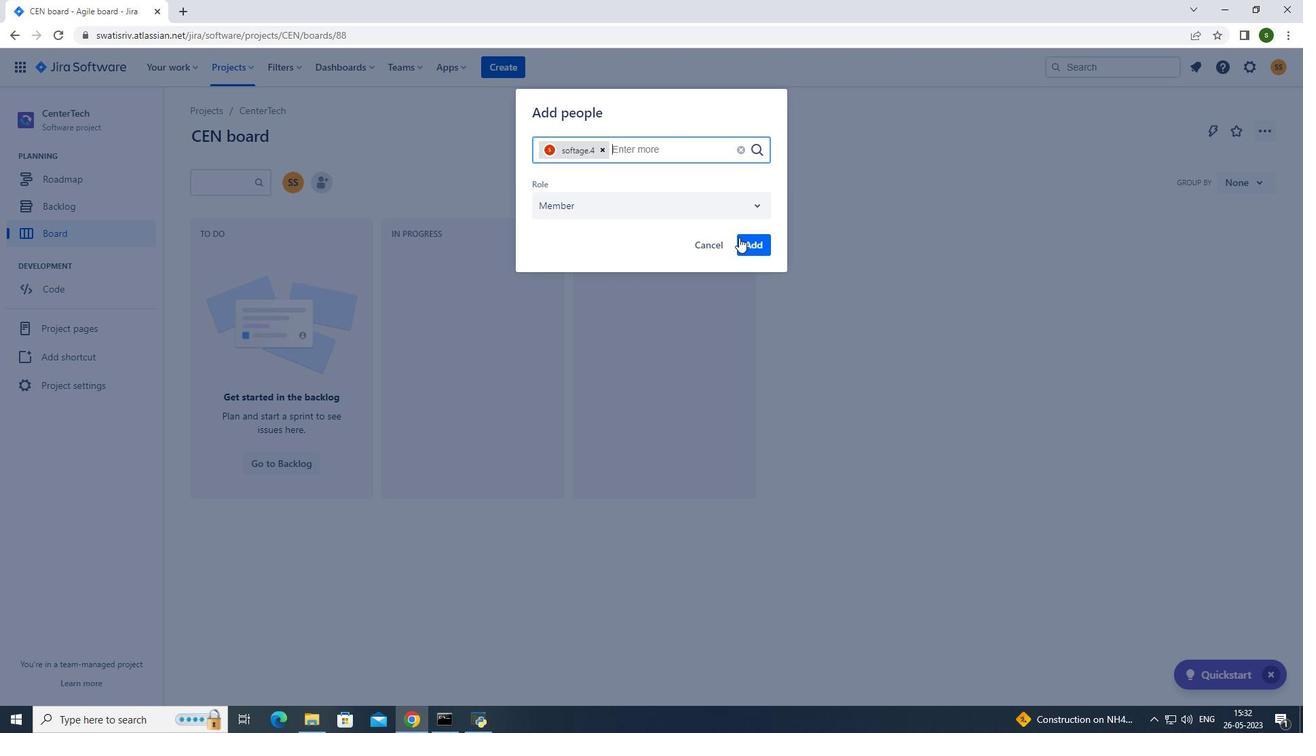 
Action: Mouse pressed left at (740, 237)
Screenshot: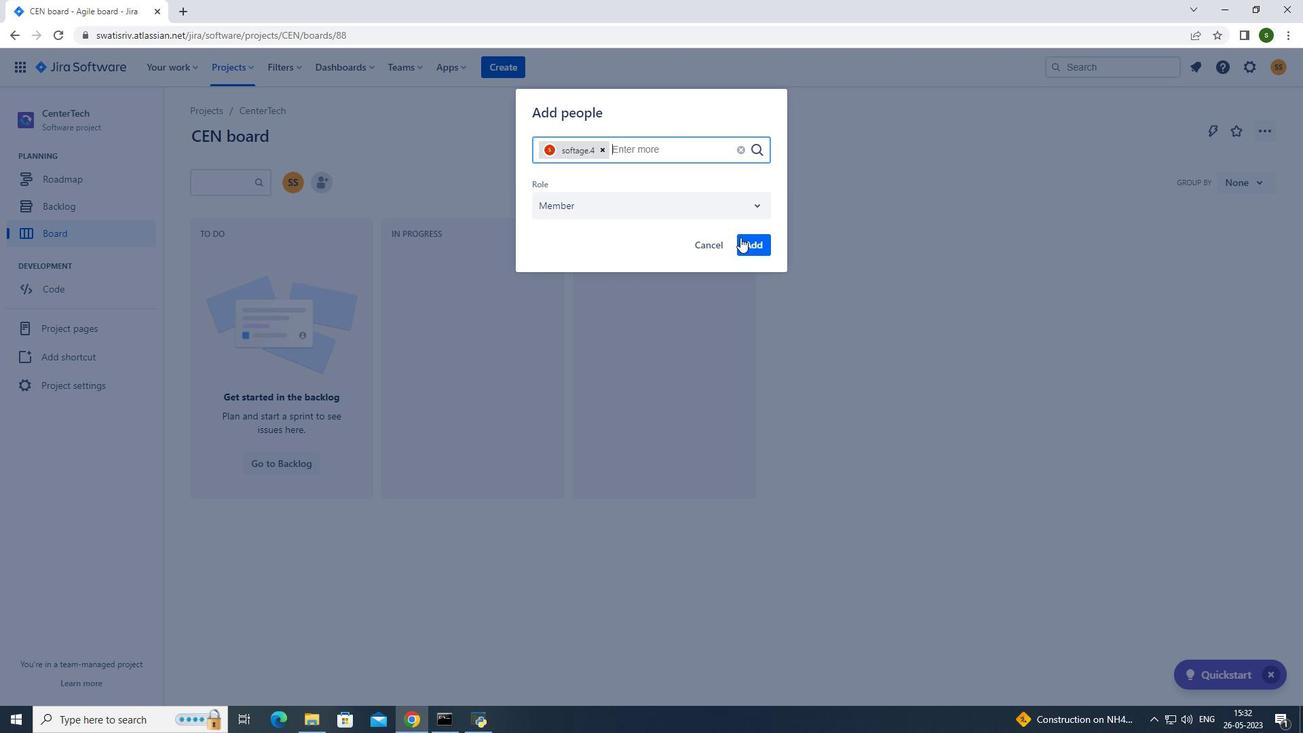 
Action: Mouse moved to (239, 67)
Screenshot: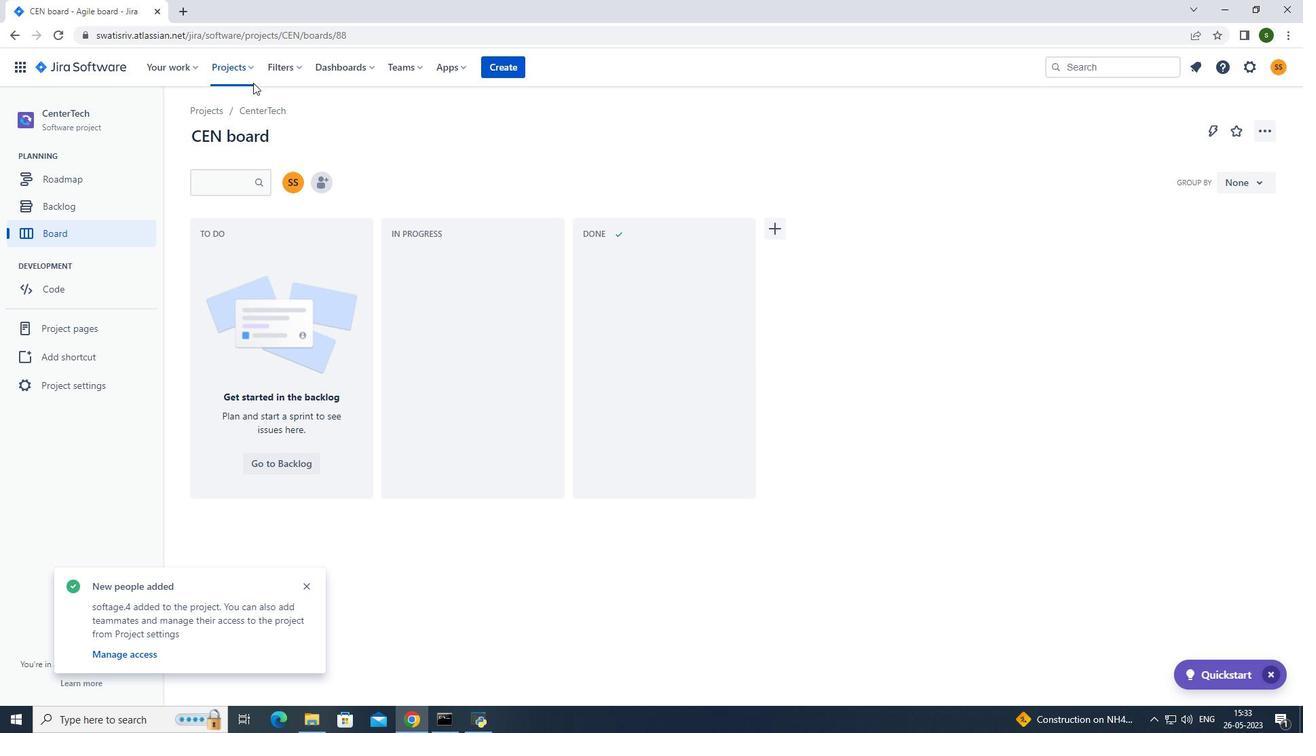 
Action: Mouse pressed left at (239, 67)
Screenshot: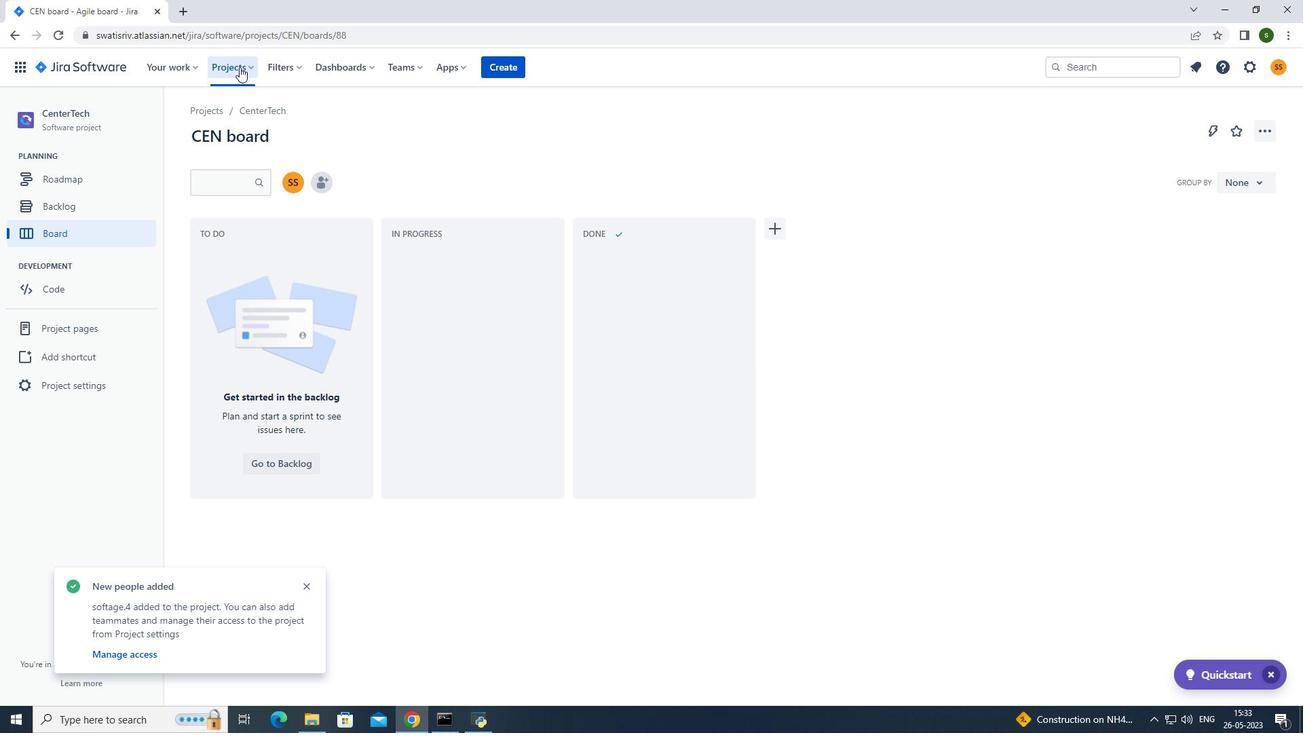 
Action: Mouse moved to (283, 126)
Screenshot: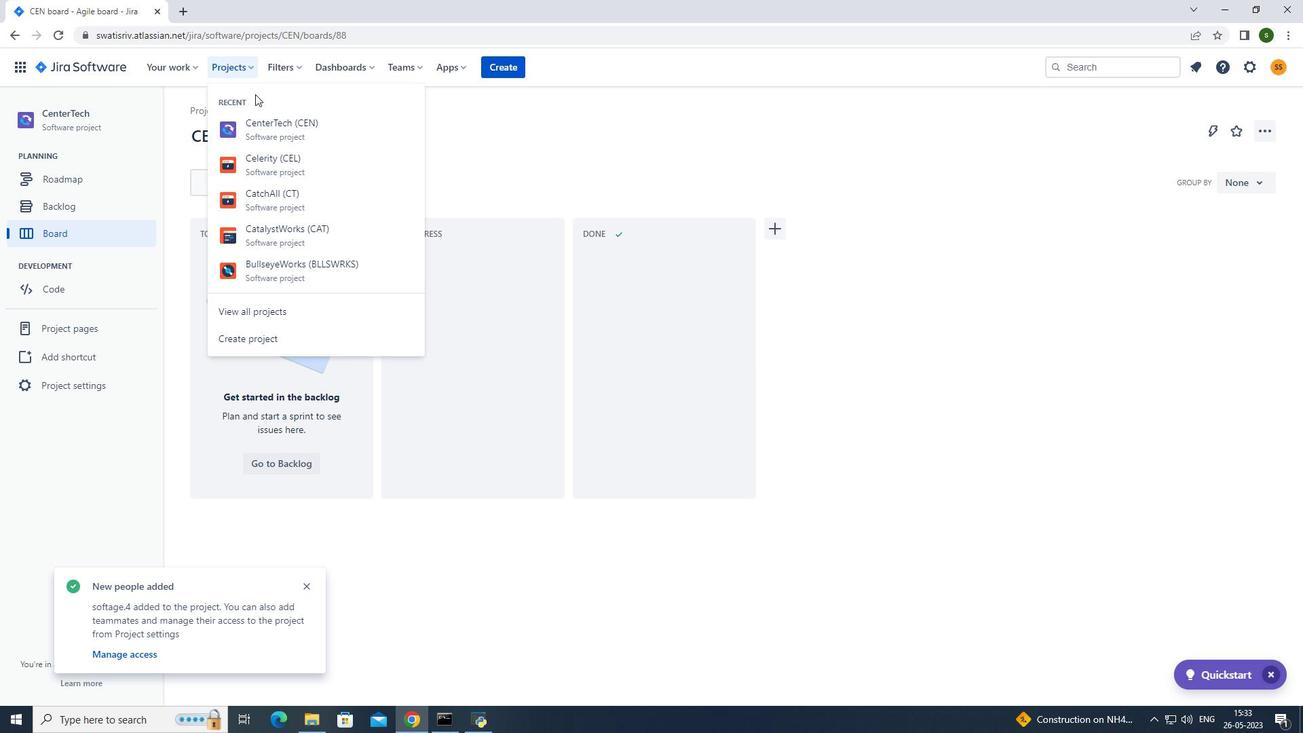 
Action: Mouse pressed left at (283, 126)
Screenshot: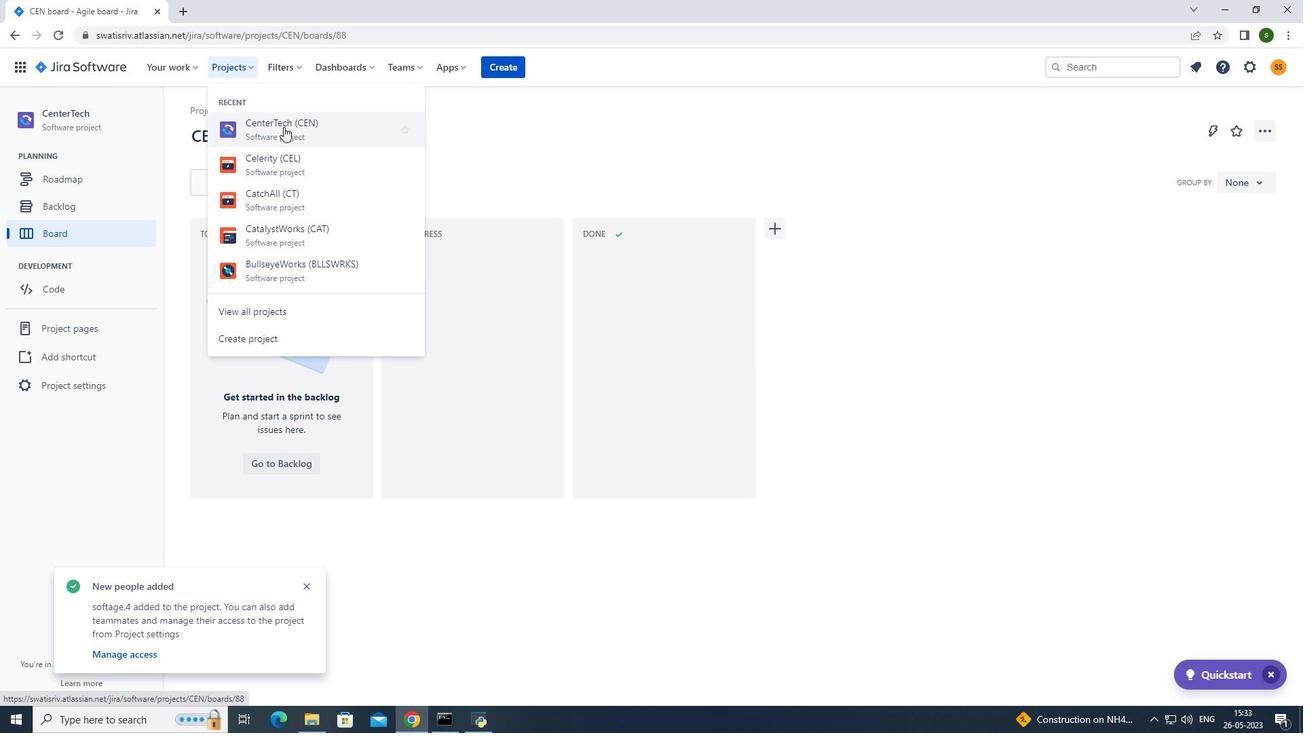 
Action: Mouse moved to (105, 214)
Screenshot: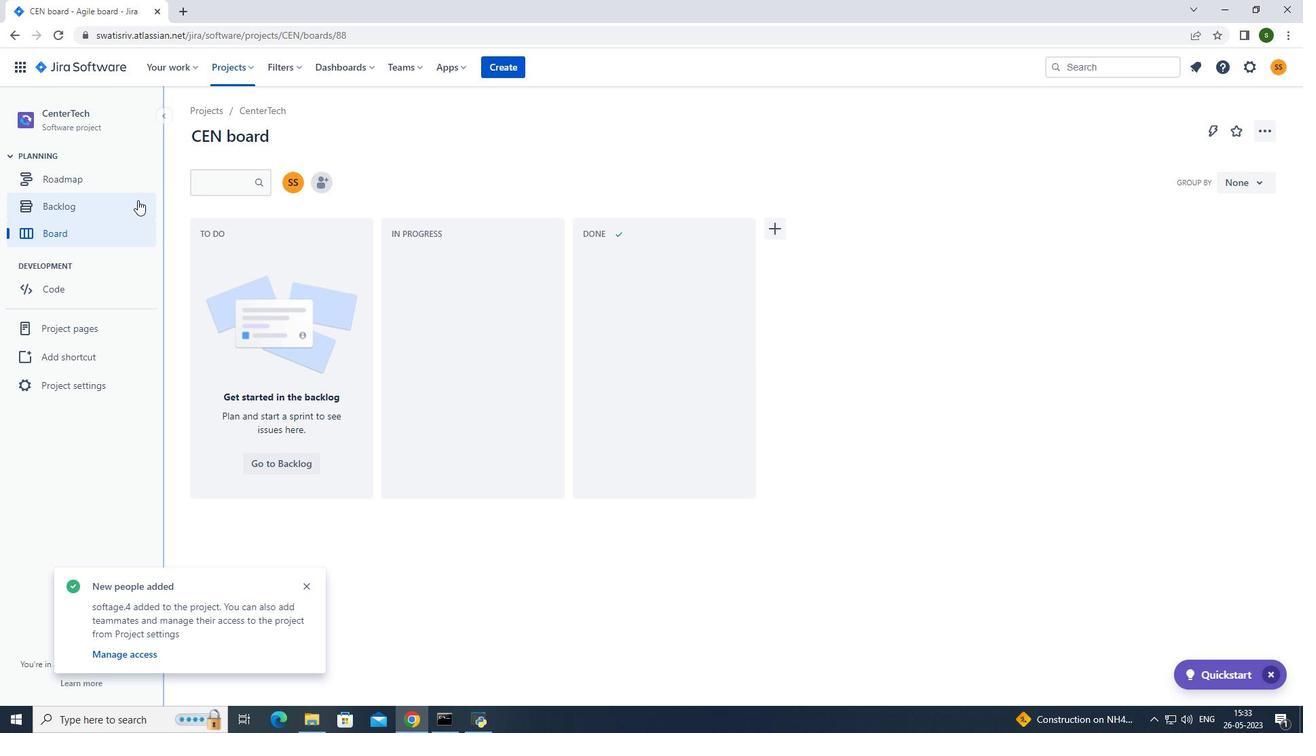 
Action: Mouse pressed left at (105, 214)
Screenshot: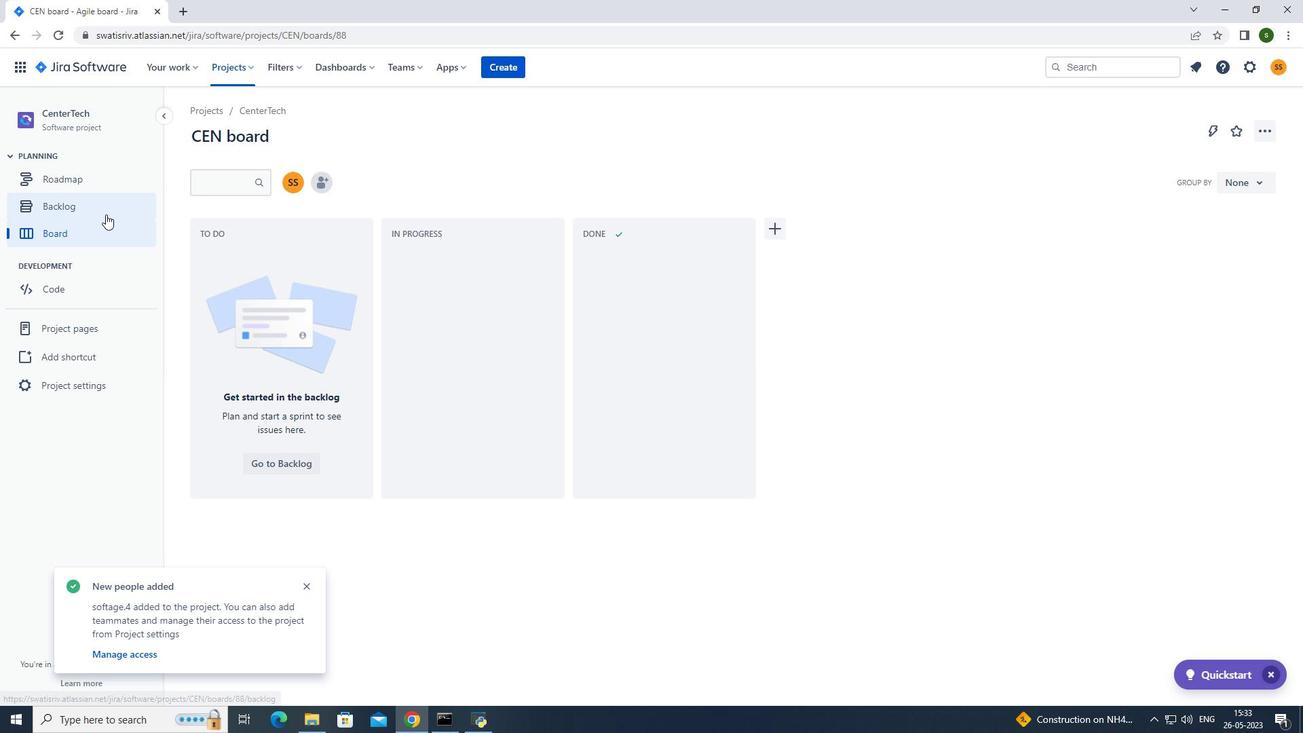 
Action: Mouse moved to (236, 69)
Screenshot: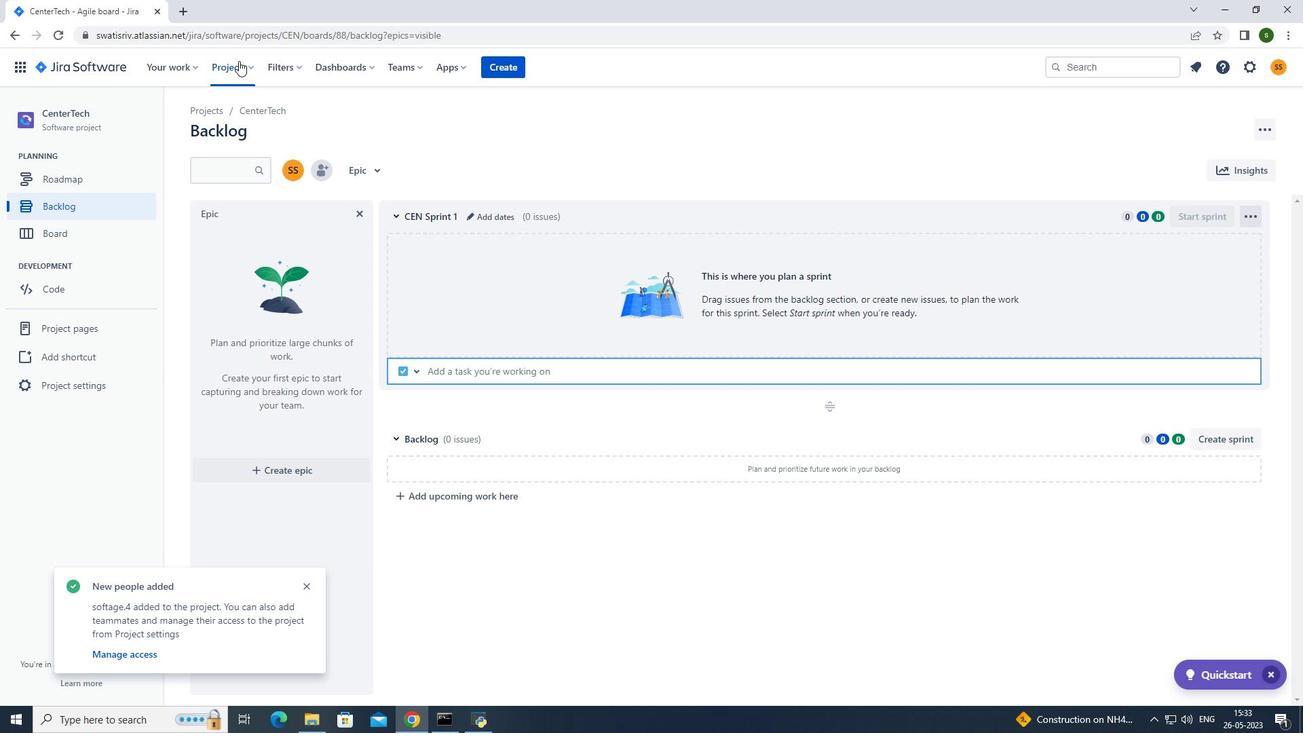 
Action: Mouse pressed left at (236, 69)
Screenshot: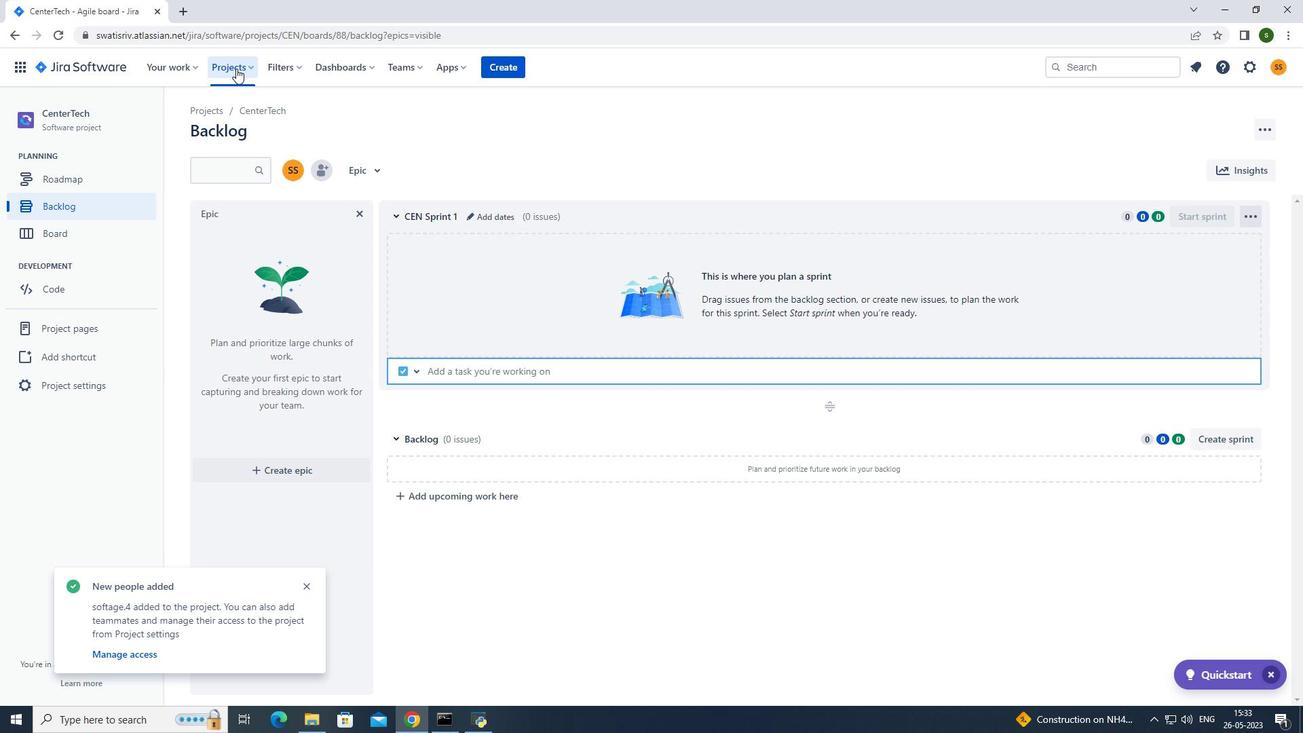 
Action: Mouse moved to (261, 130)
Screenshot: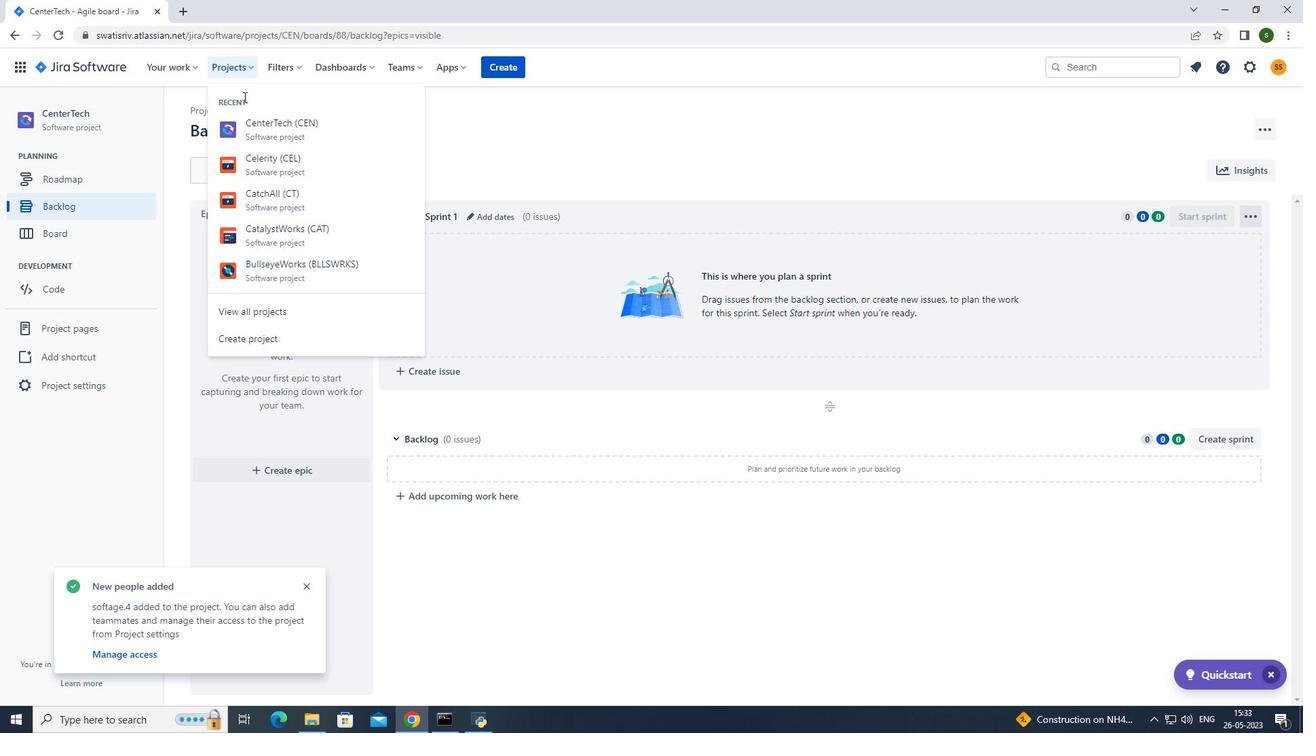 
Action: Mouse pressed left at (261, 130)
Screenshot: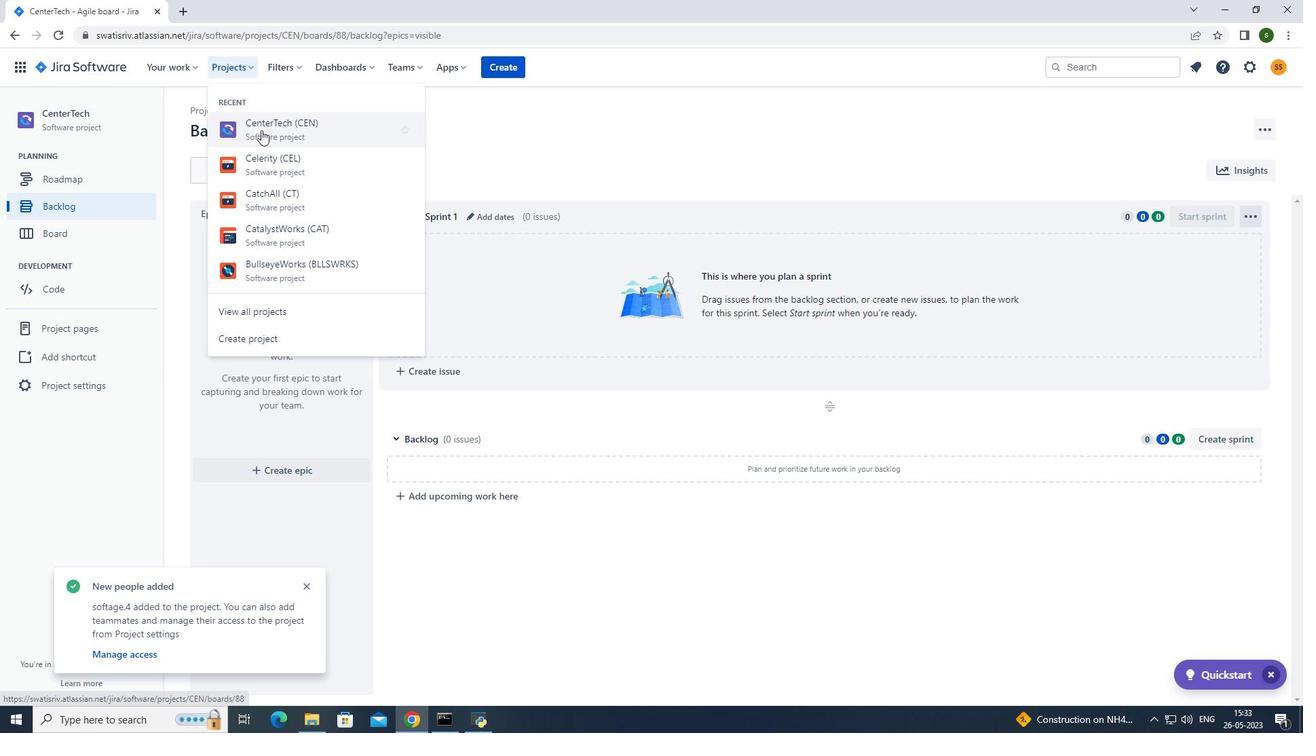 
Action: Mouse moved to (112, 391)
Screenshot: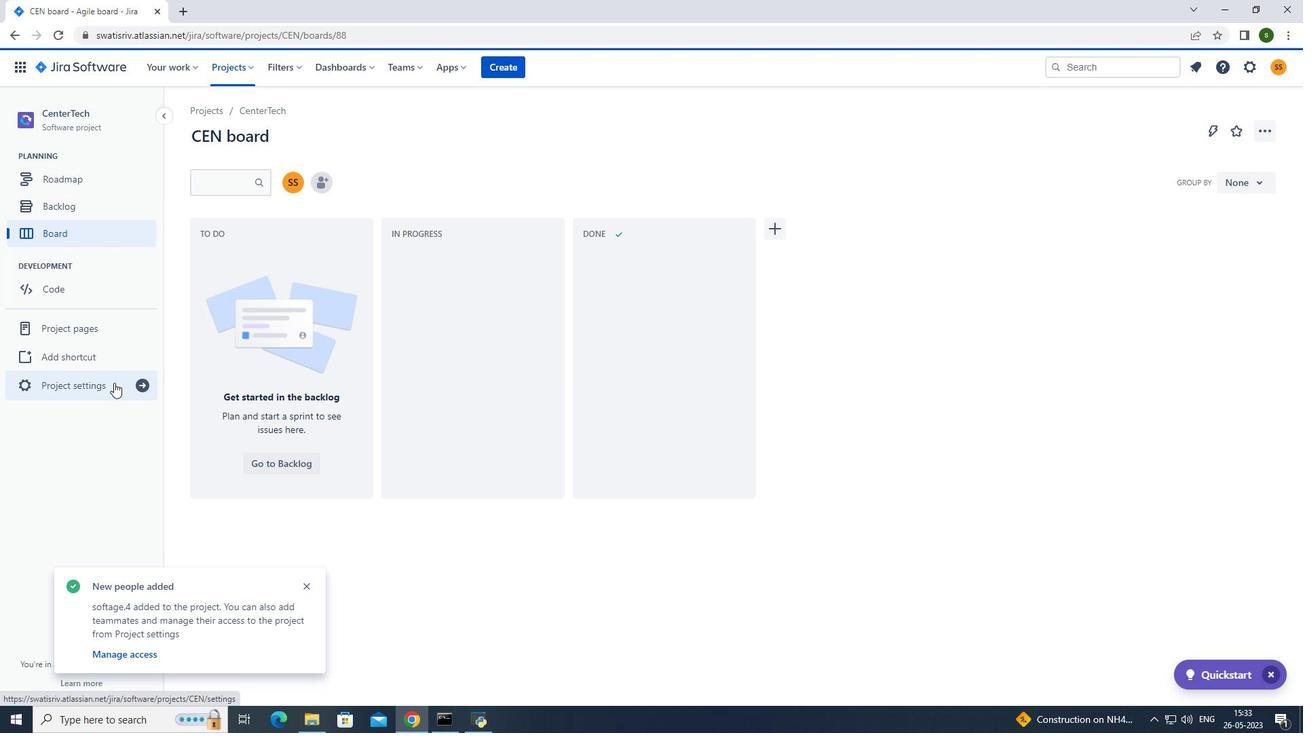 
Action: Mouse pressed left at (112, 391)
Screenshot: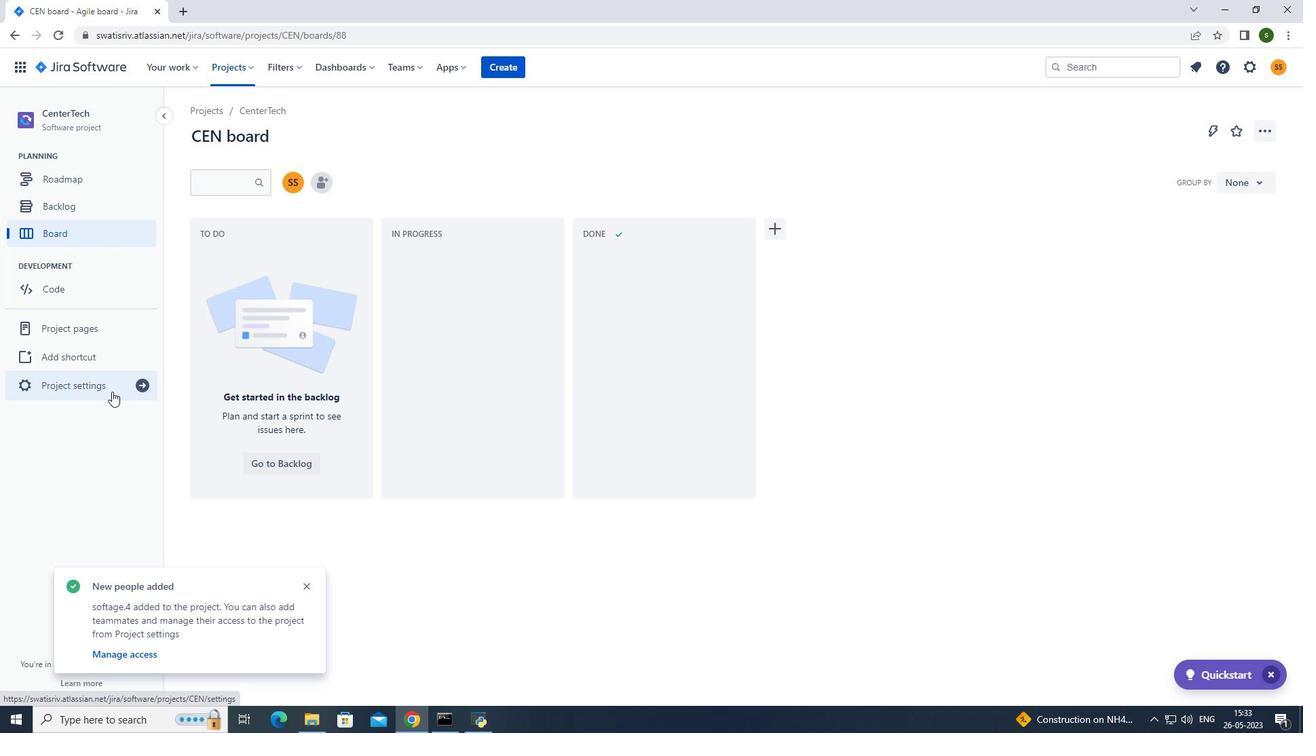 
Action: Mouse moved to (709, 484)
Screenshot: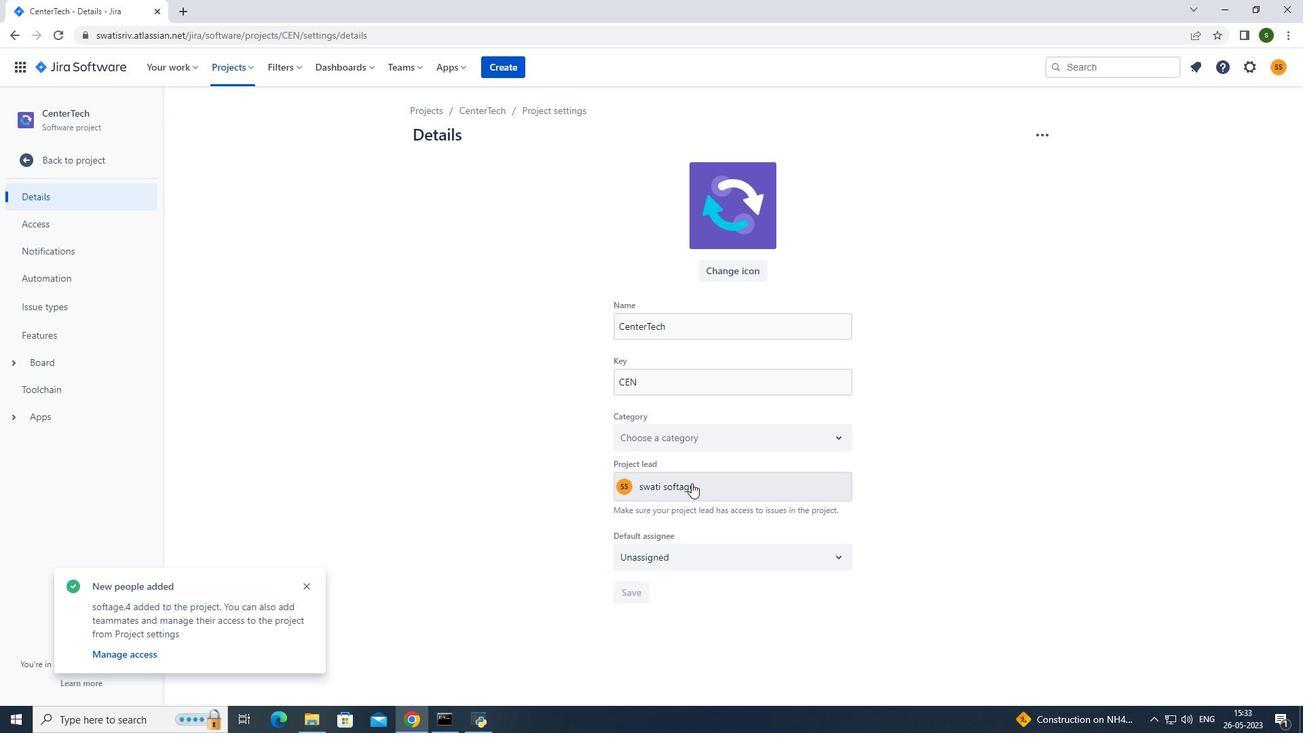 
Action: Mouse pressed left at (709, 484)
Screenshot: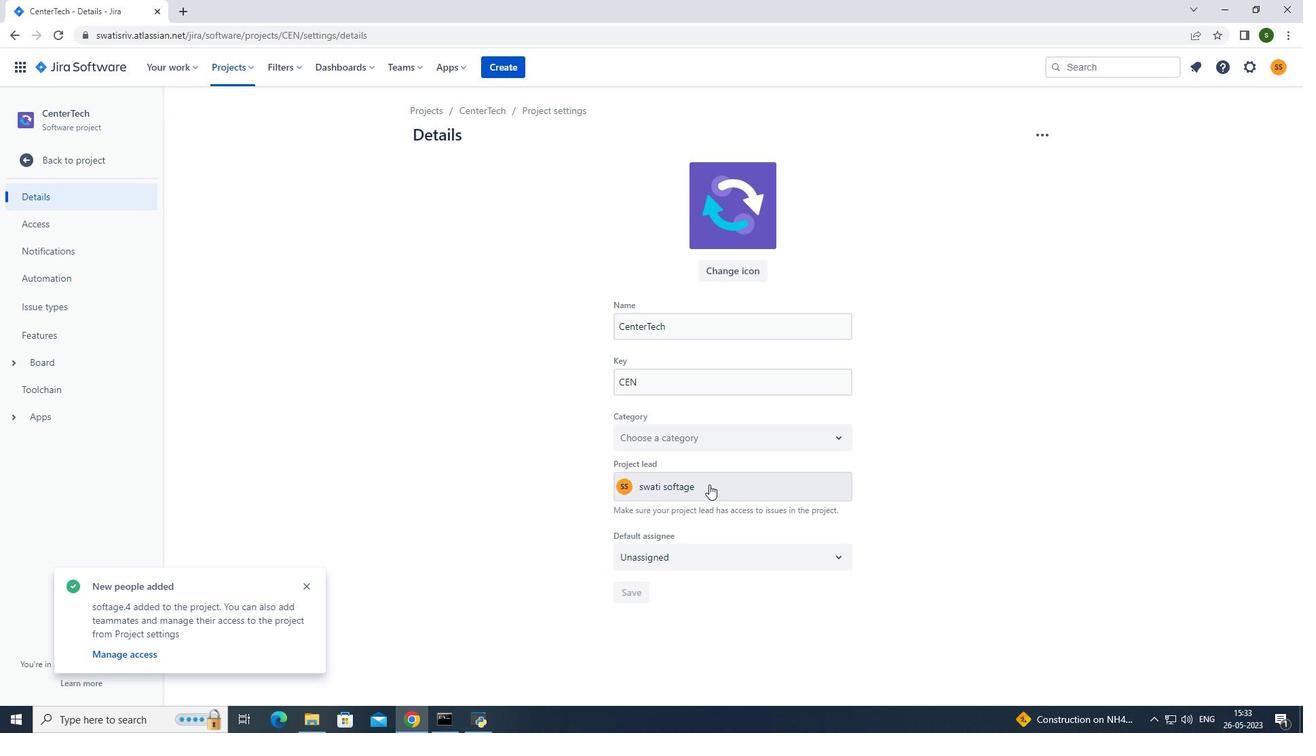 
Action: Mouse moved to (711, 473)
Screenshot: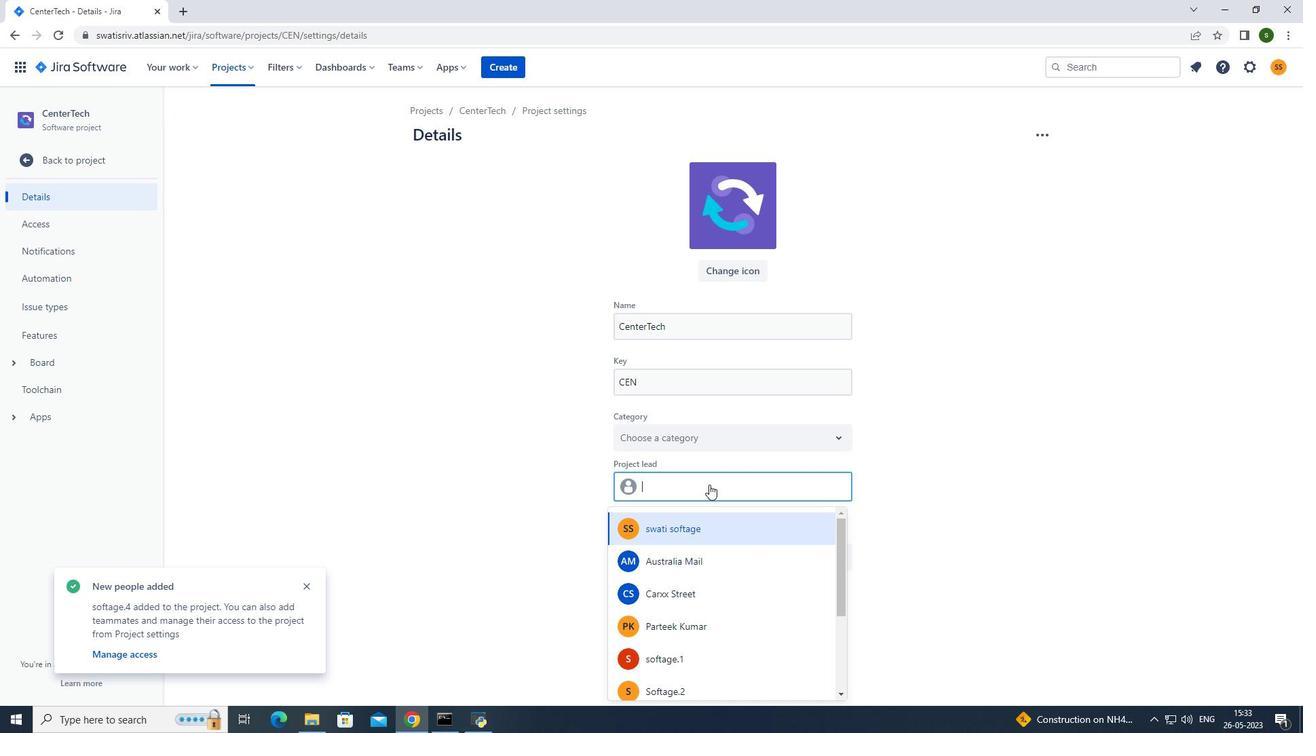 
Action: Key pressed softage.4<Key.shift>@softage.net
Screenshot: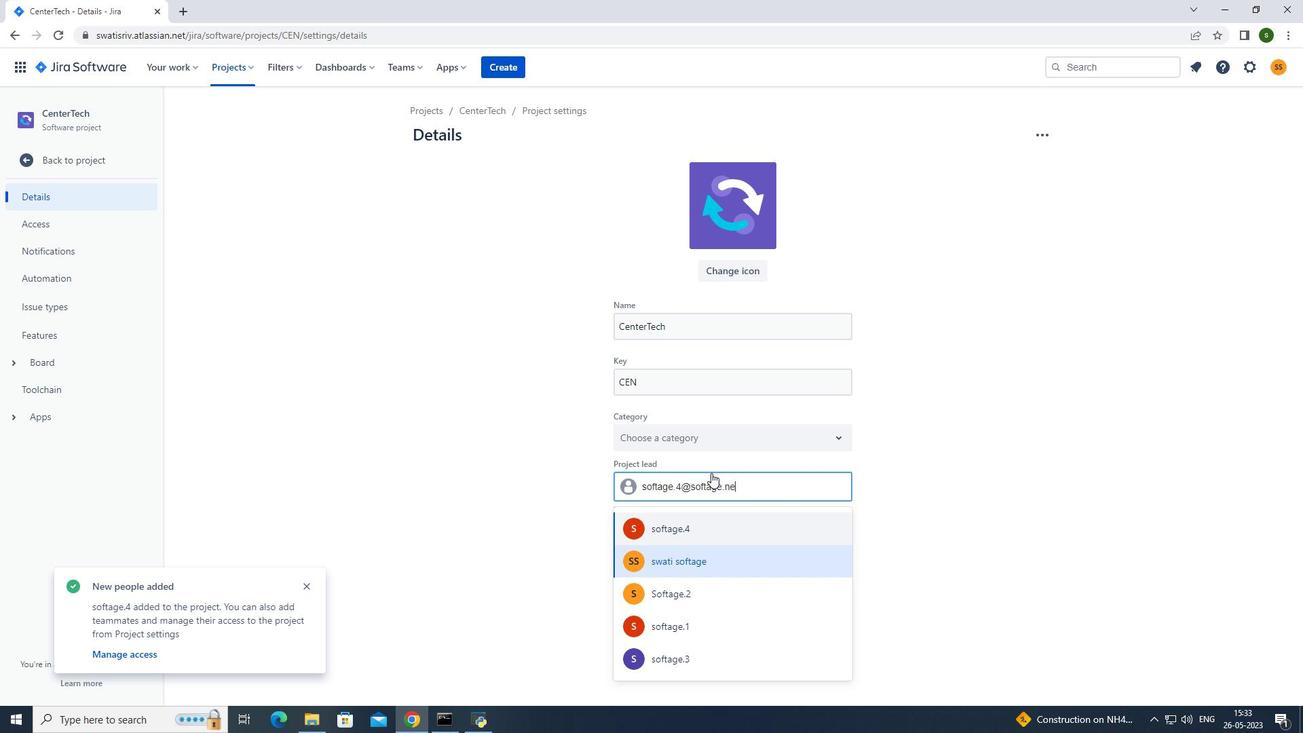 
Action: Mouse moved to (705, 520)
Screenshot: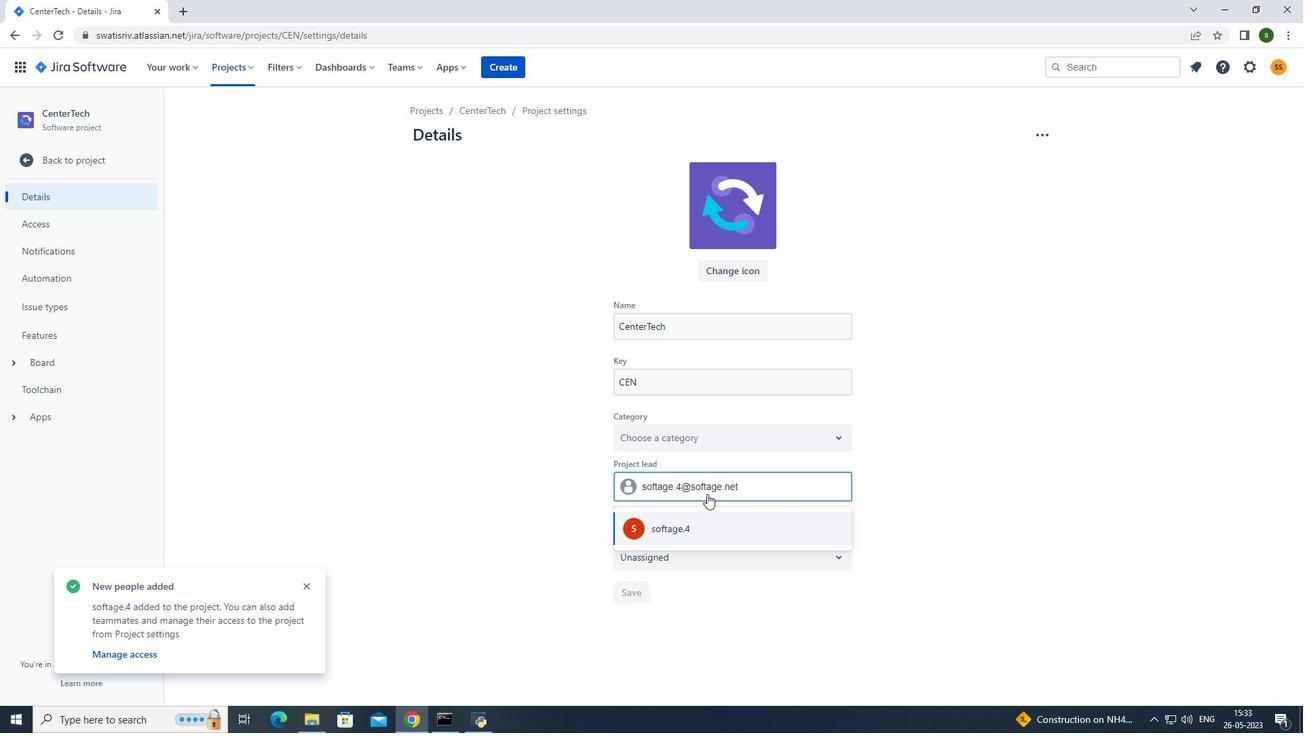 
Action: Mouse pressed left at (705, 520)
Screenshot: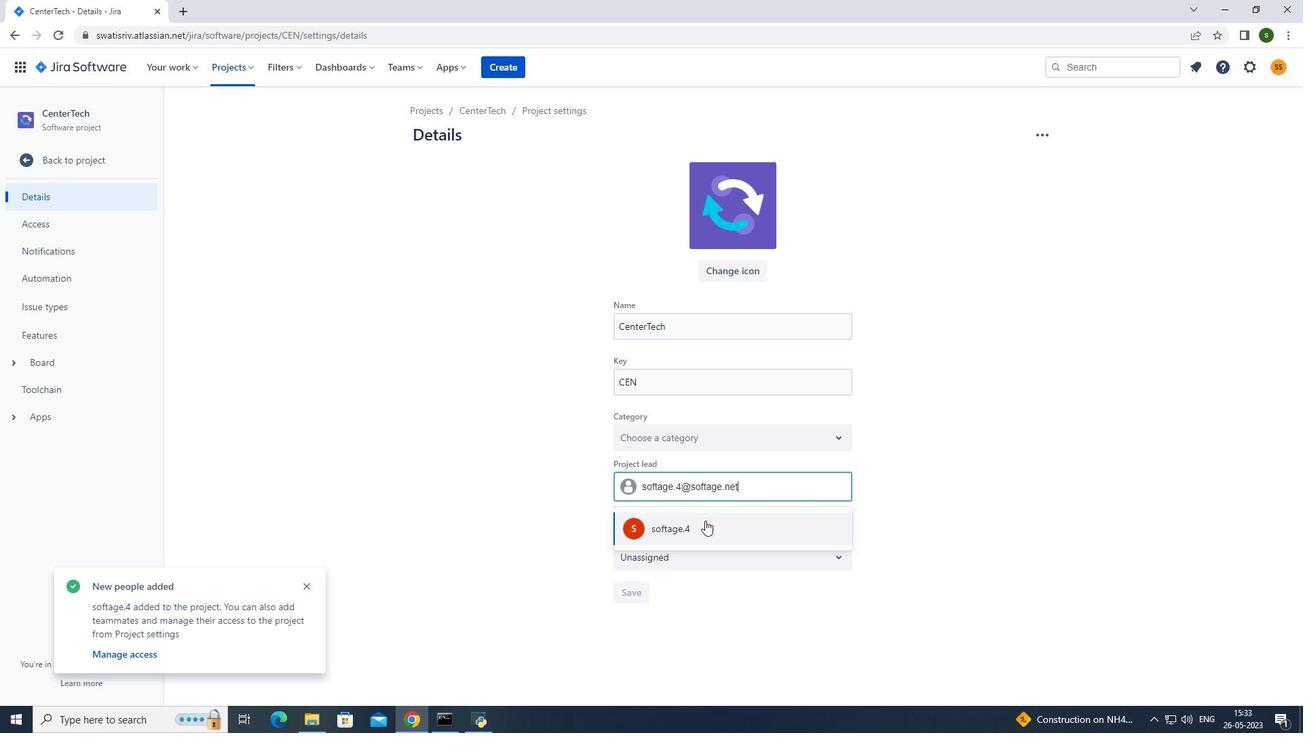 
Action: Mouse moved to (634, 594)
Screenshot: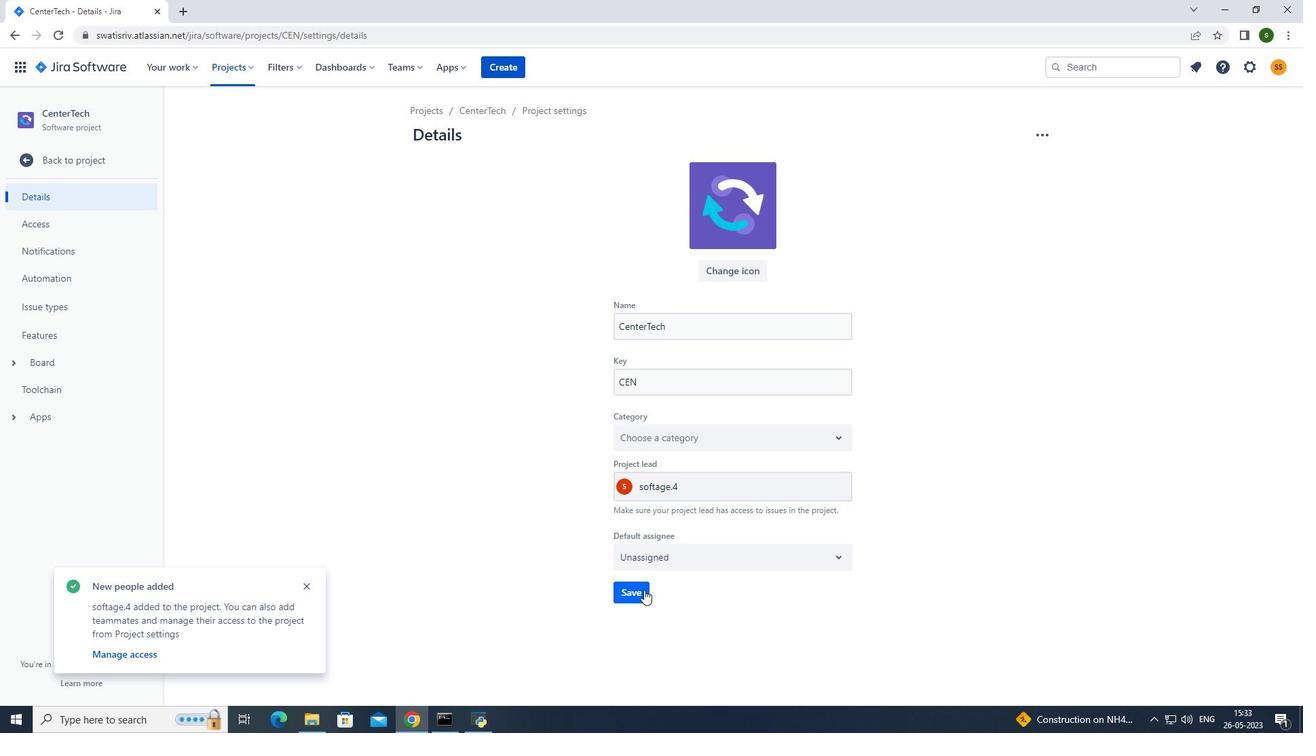 
Action: Mouse pressed left at (634, 594)
Screenshot: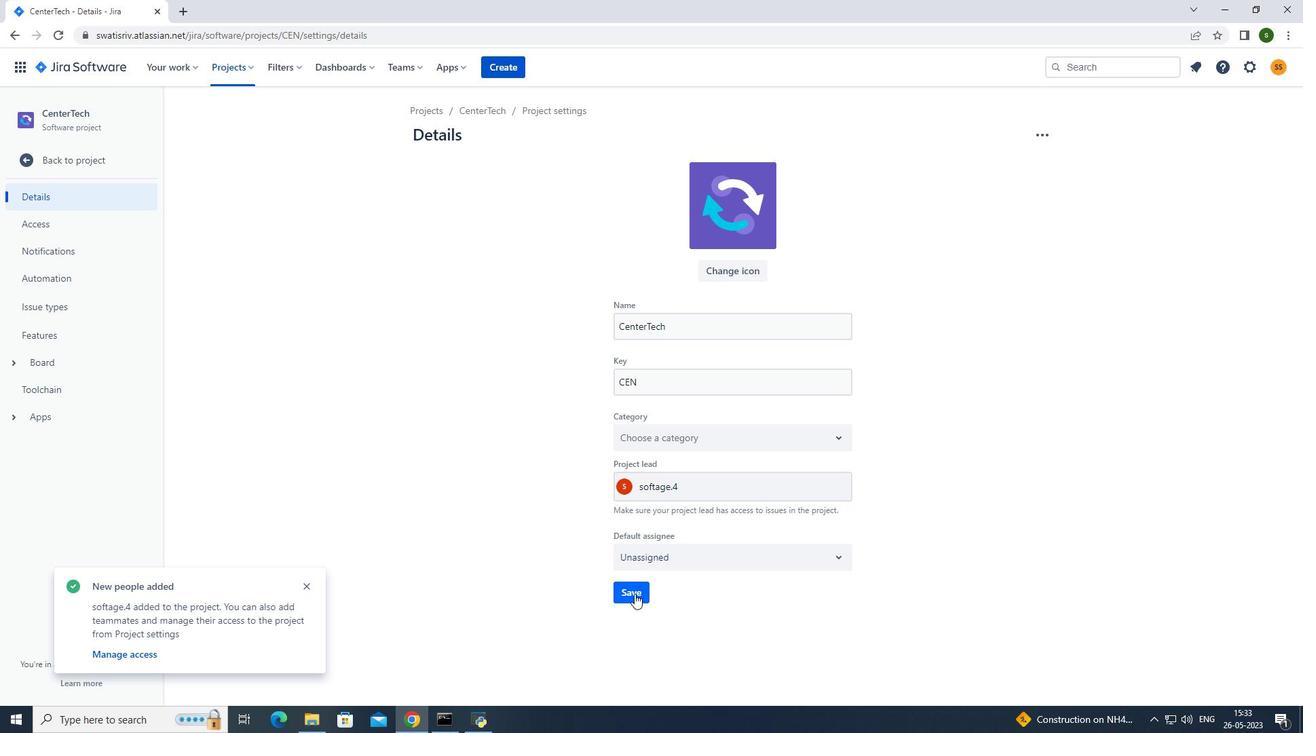 
Action: Mouse moved to (229, 67)
Screenshot: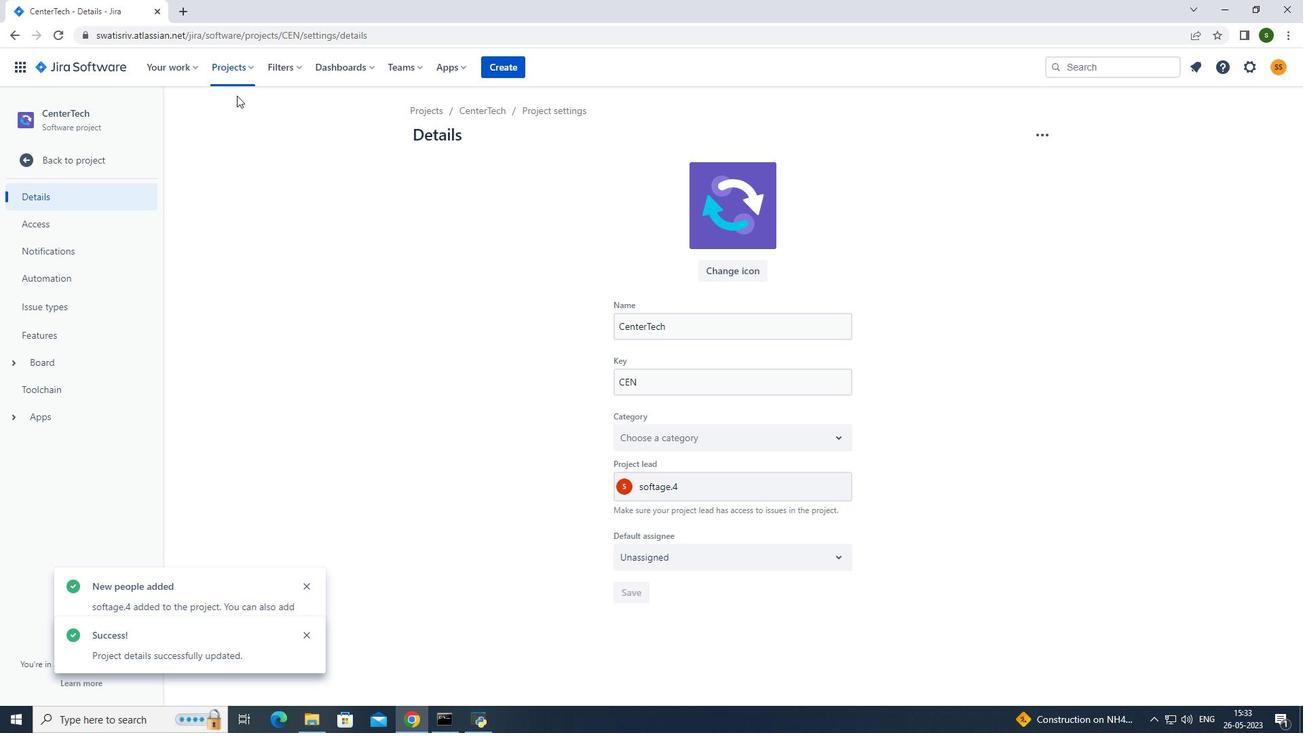 
Action: Mouse pressed left at (229, 67)
Screenshot: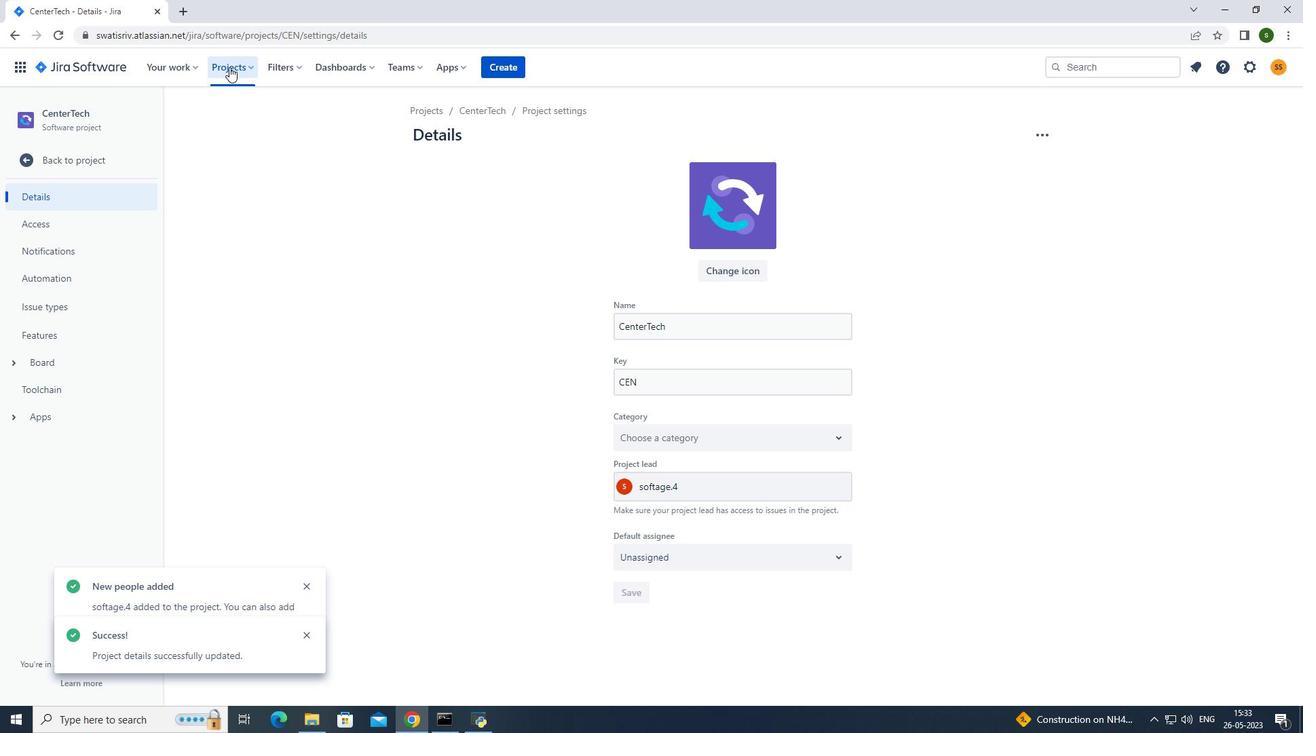 
Action: Mouse moved to (270, 114)
Screenshot: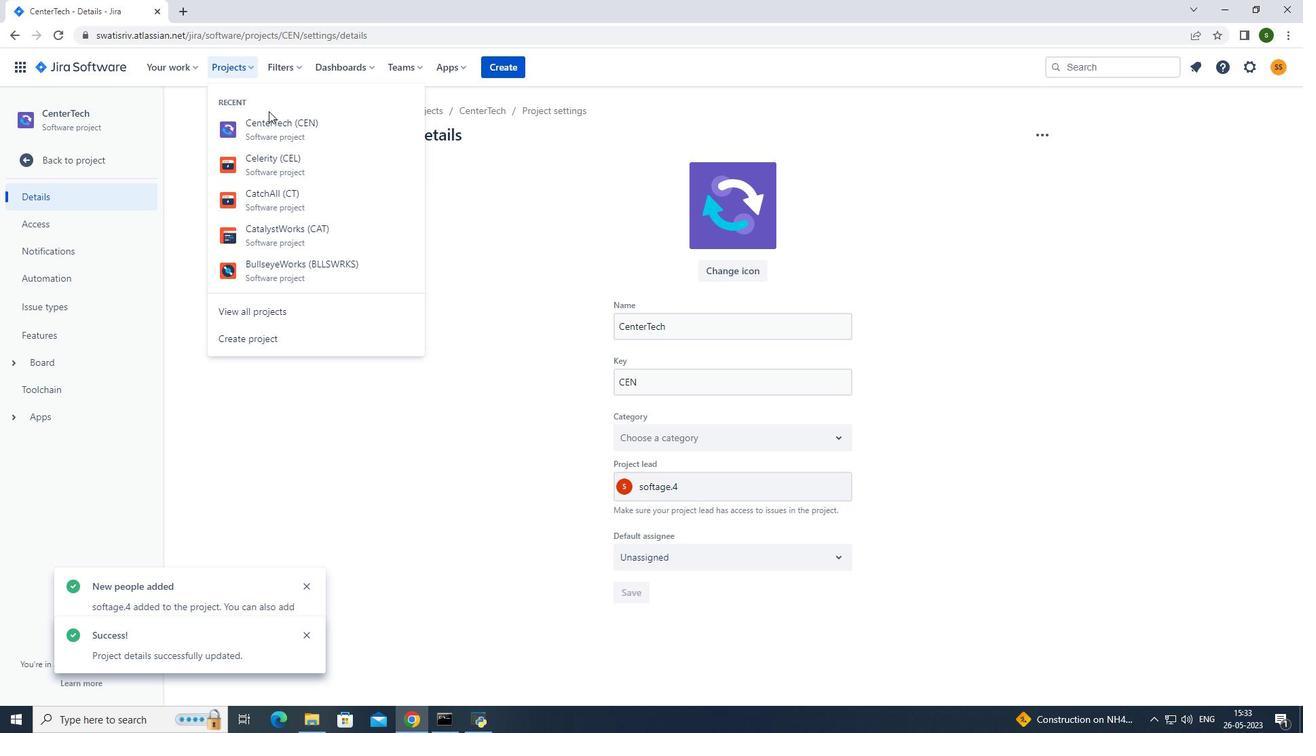 
Action: Mouse pressed left at (270, 114)
Screenshot: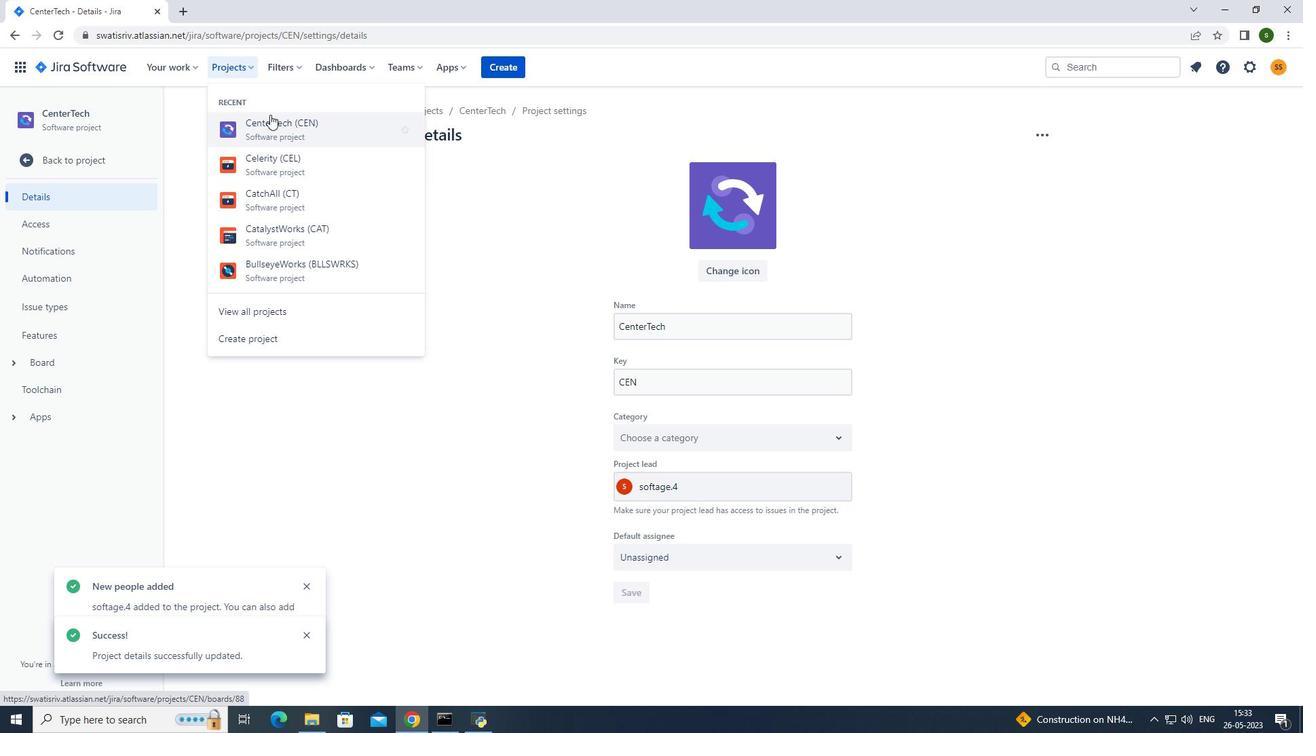 
Action: Mouse moved to (324, 183)
Screenshot: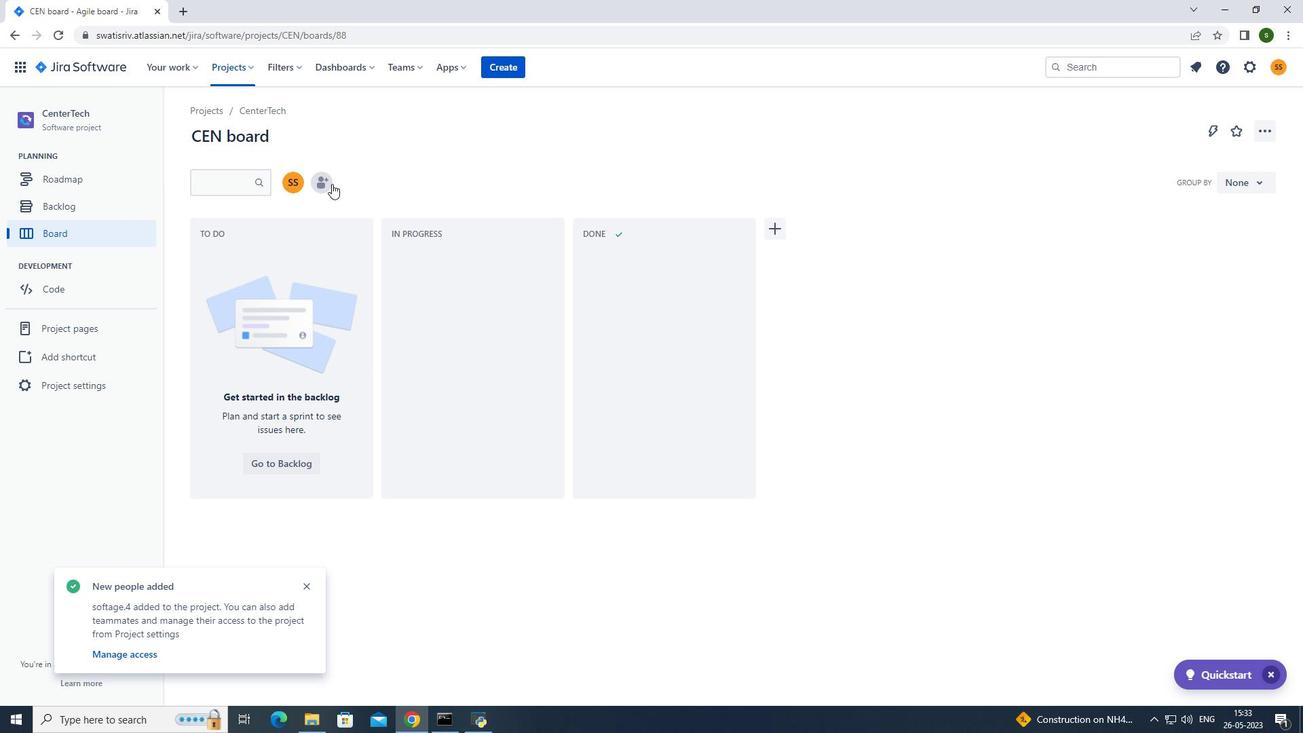 
Action: Mouse pressed left at (324, 183)
Screenshot: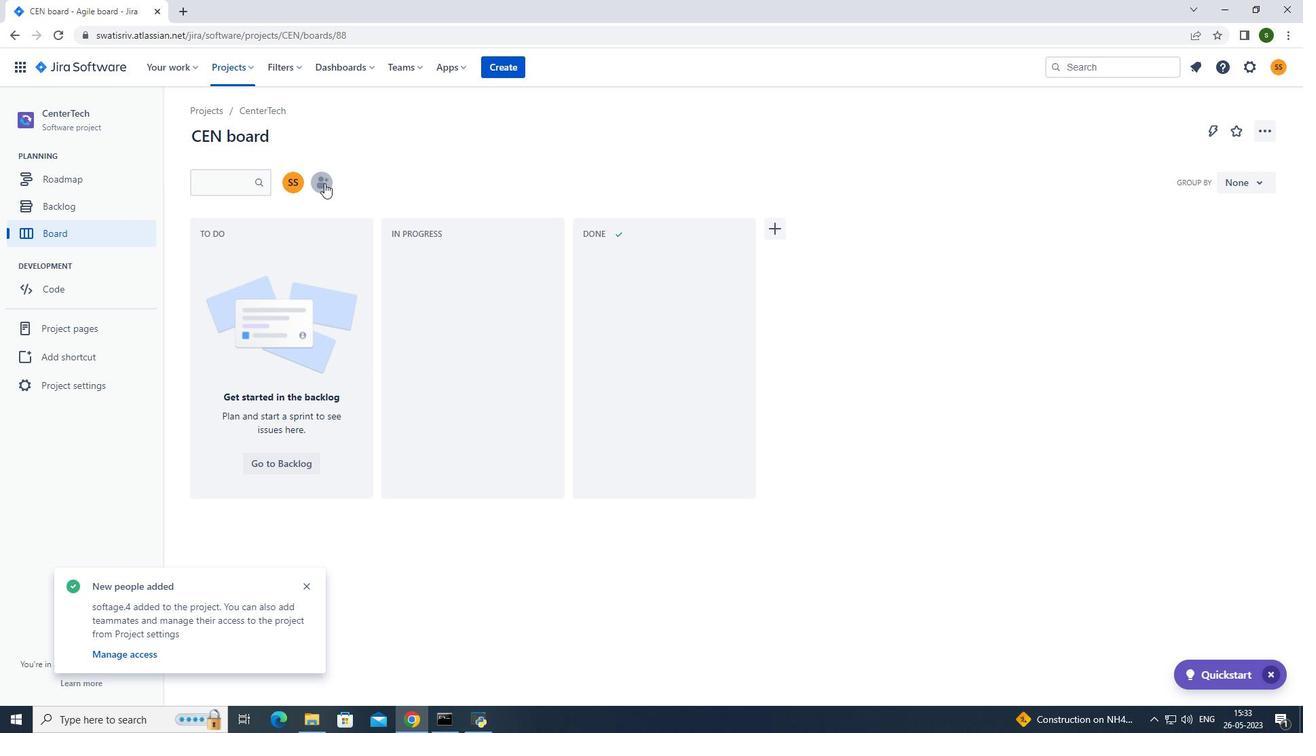
Action: Mouse moved to (607, 161)
Screenshot: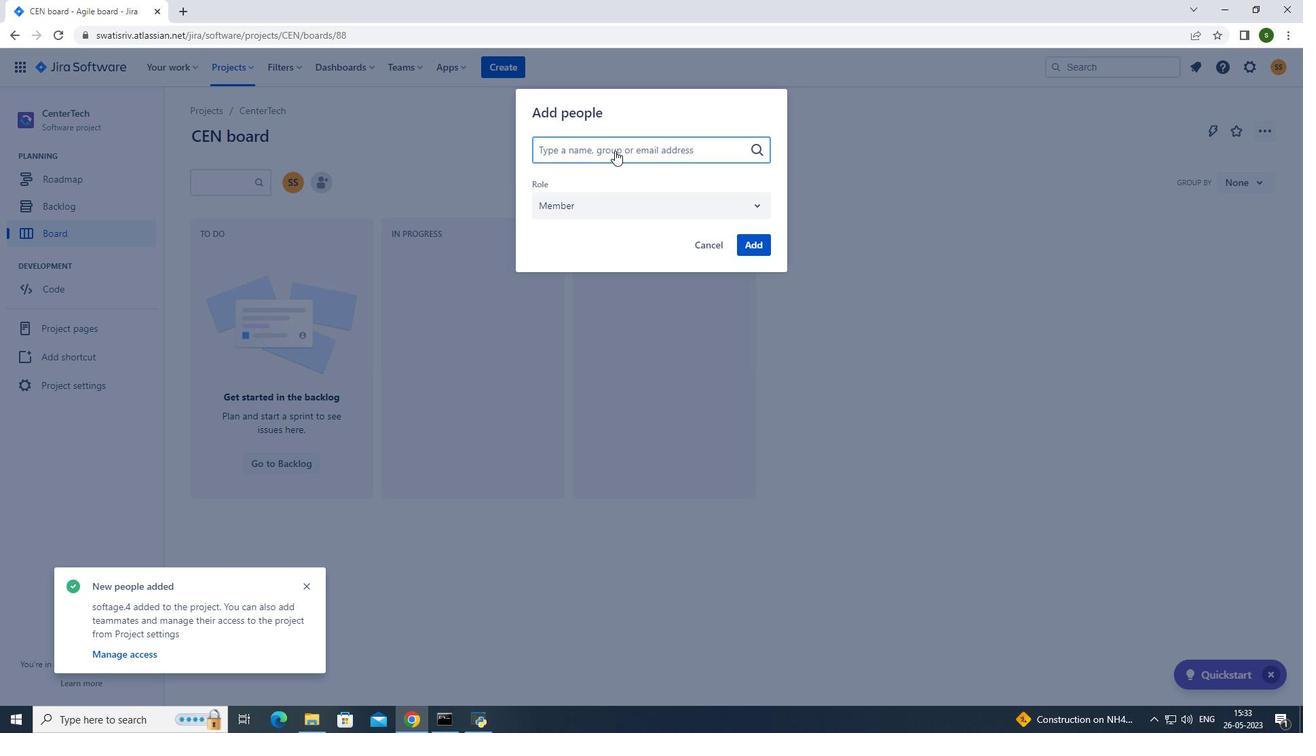 
Action: Key pressed softage.1<Key.shift>@softage.net
Screenshot: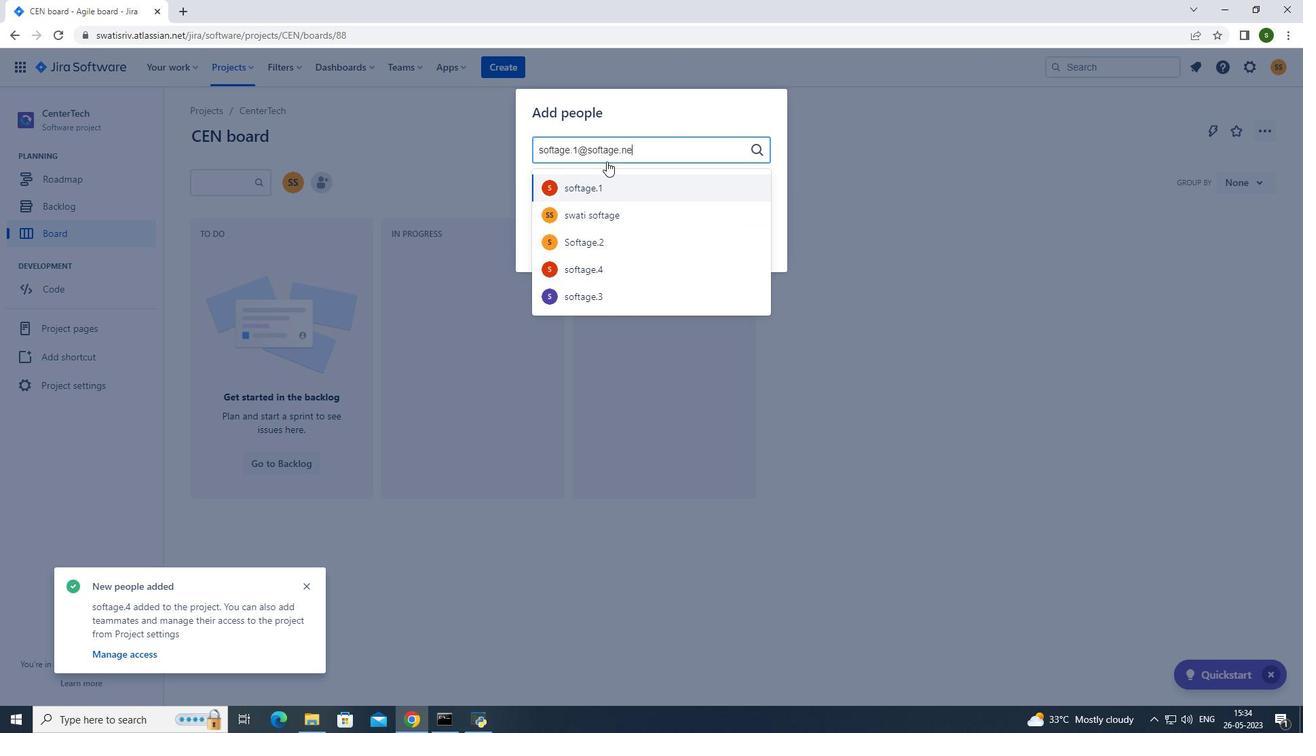 
Action: Mouse moved to (599, 186)
Screenshot: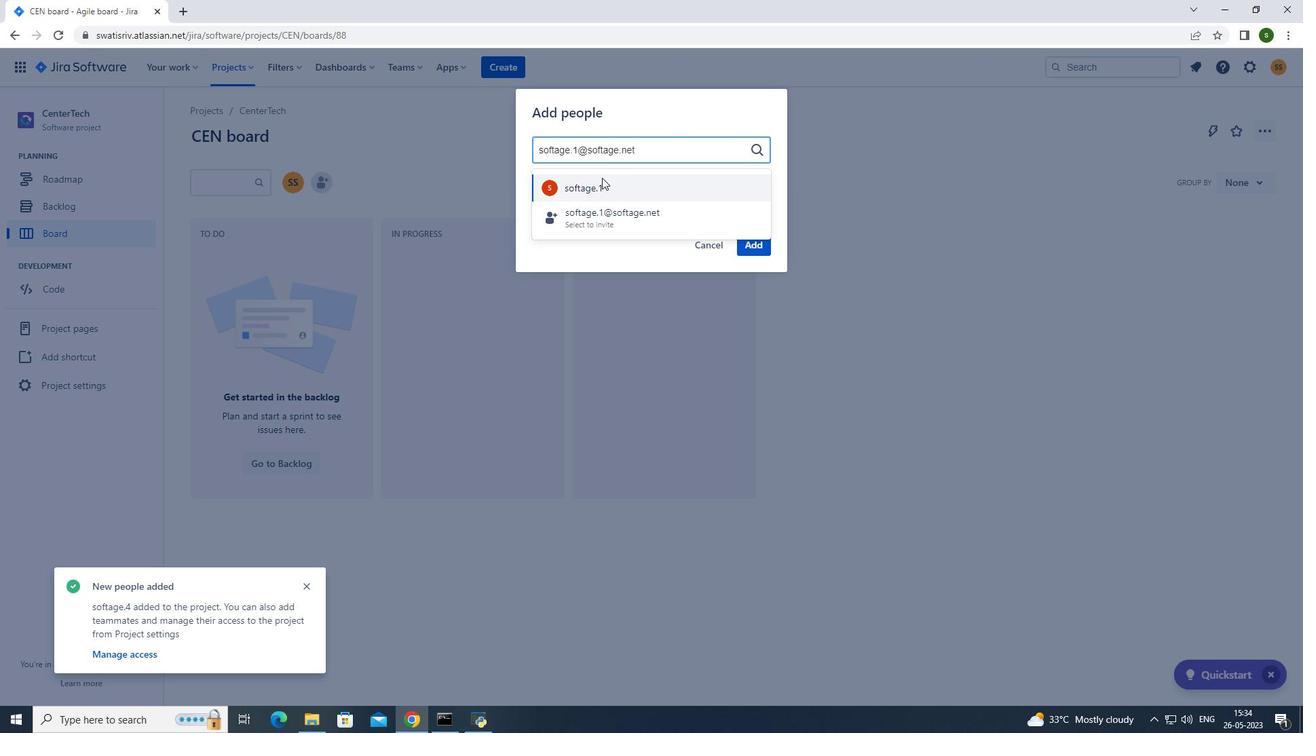 
Action: Mouse pressed left at (599, 186)
Screenshot: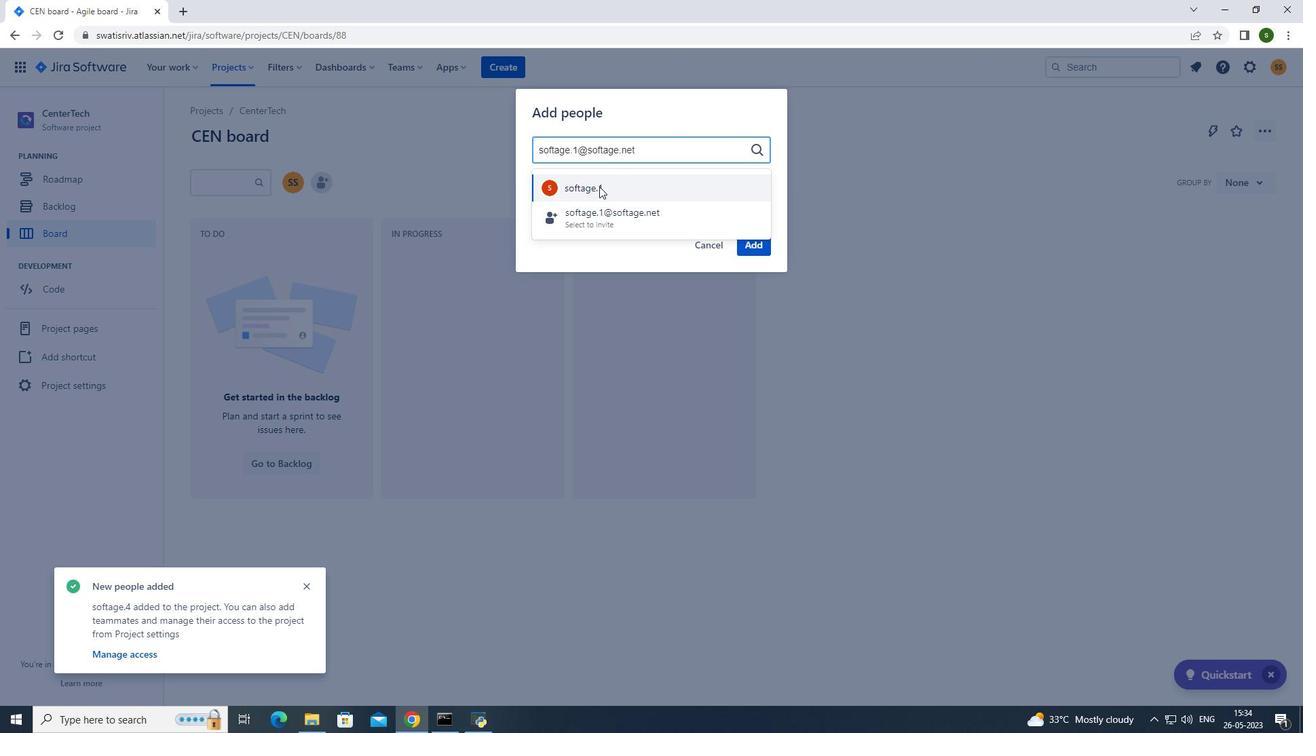 
Action: Mouse moved to (743, 240)
Screenshot: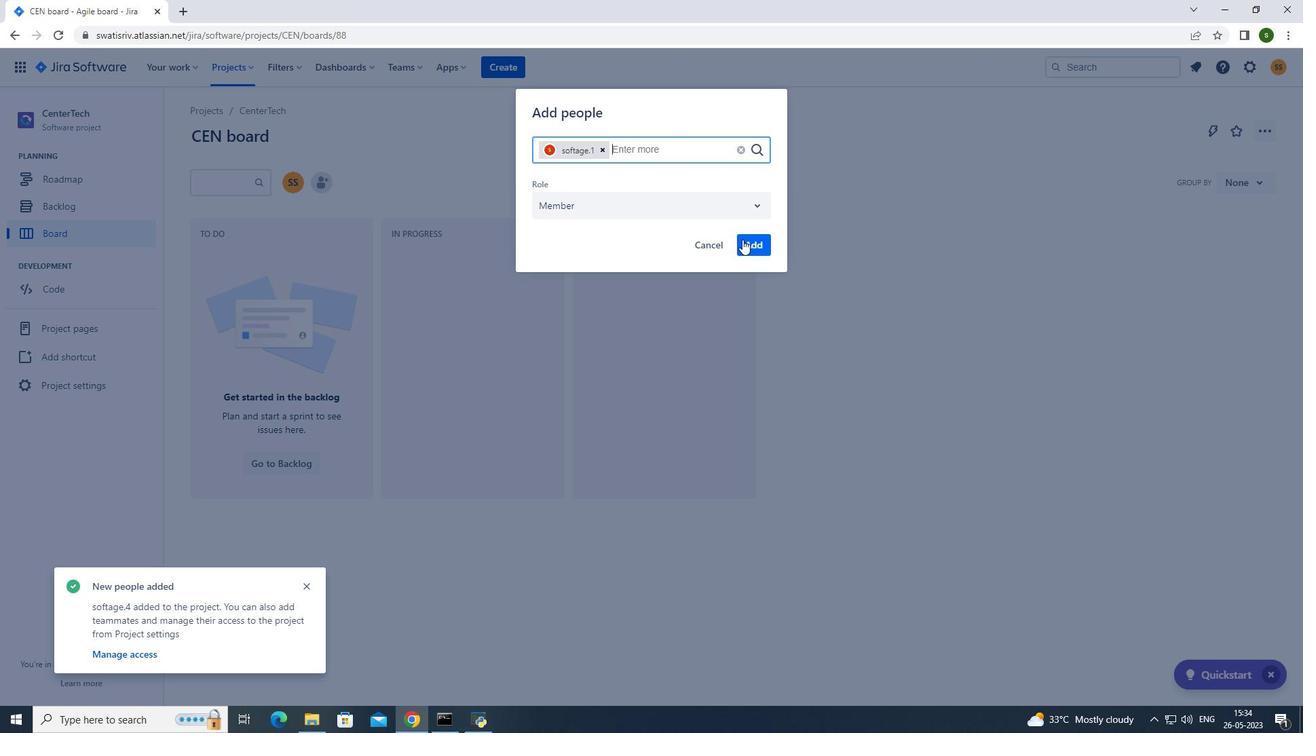 
Action: Mouse pressed left at (743, 240)
Screenshot: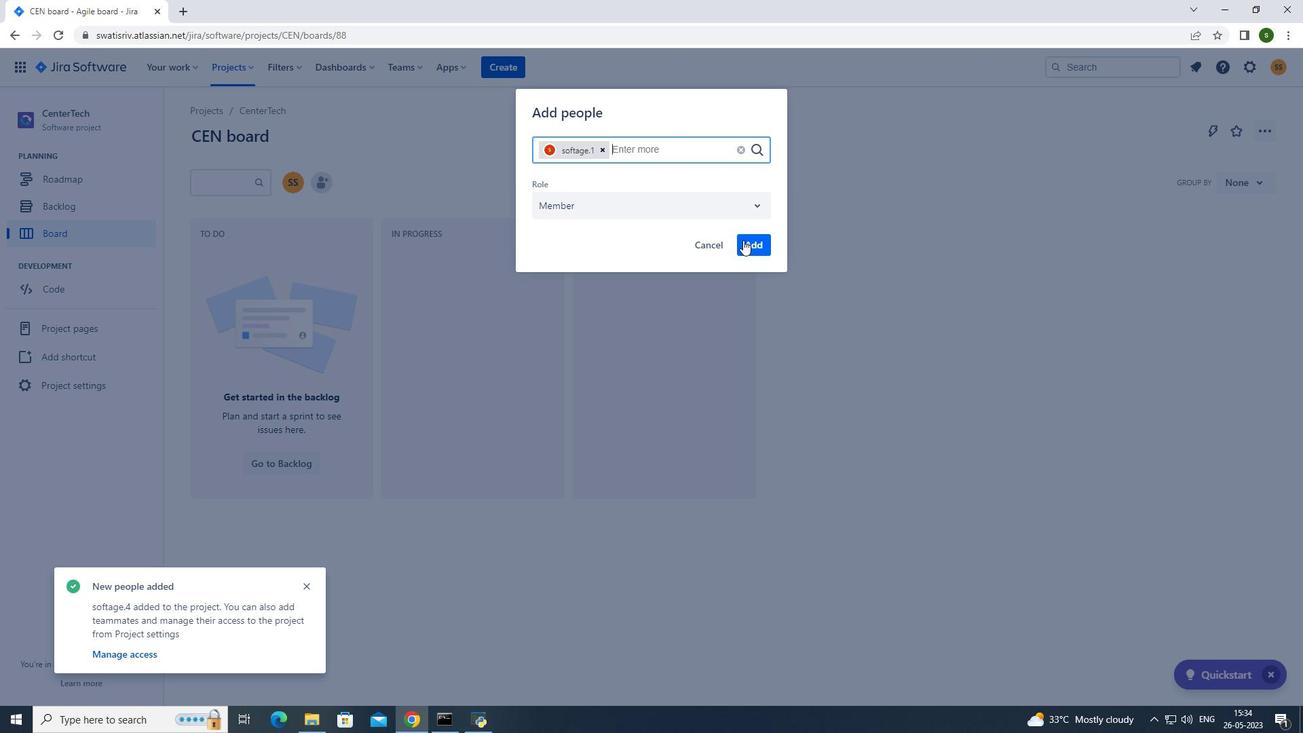 
Action: Mouse moved to (609, 141)
Screenshot: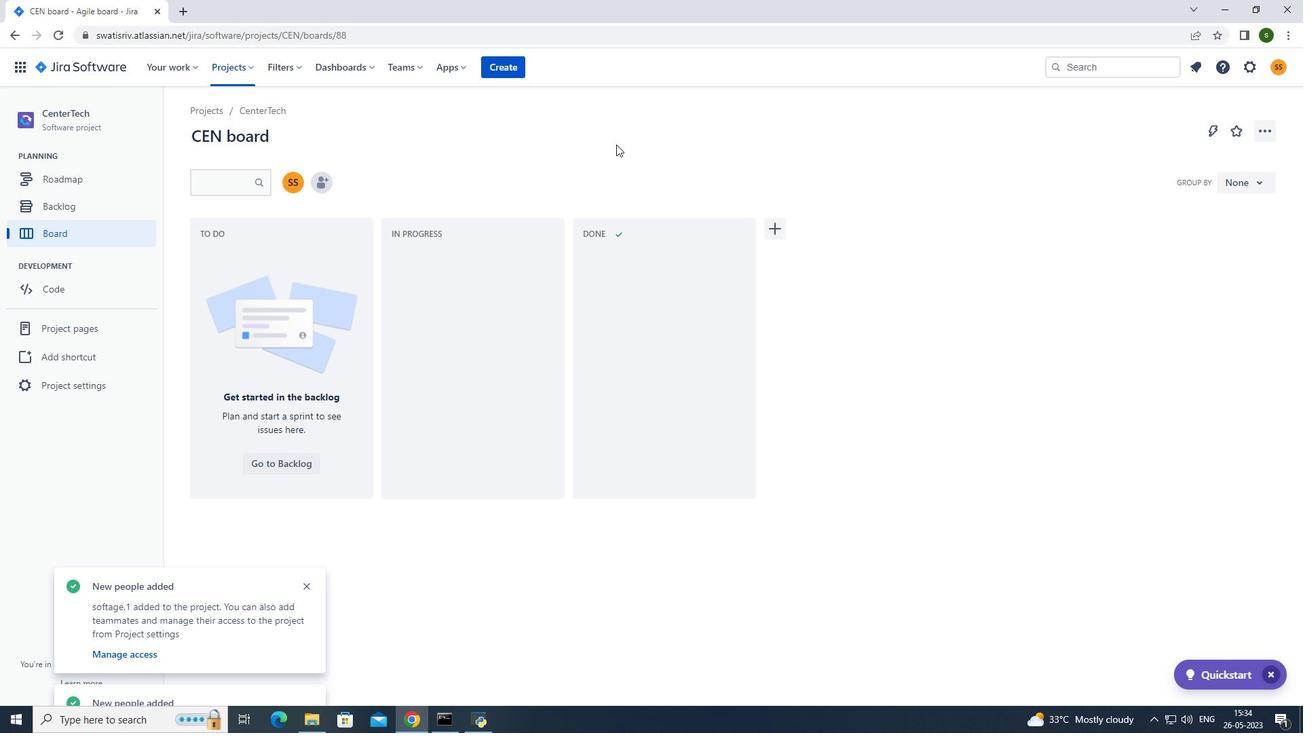 
